 Task: Find connections with filter location Beberibe with filter topic #futurewith filter profile language English with filter current company Mahindra Lifespace Developers Ltd. with filter school Maharaja Ganga Singh University, Bikaner with filter industry Higher Education with filter service category Computer Repair with filter keywords title Funeral Attendant
Action: Mouse moved to (518, 106)
Screenshot: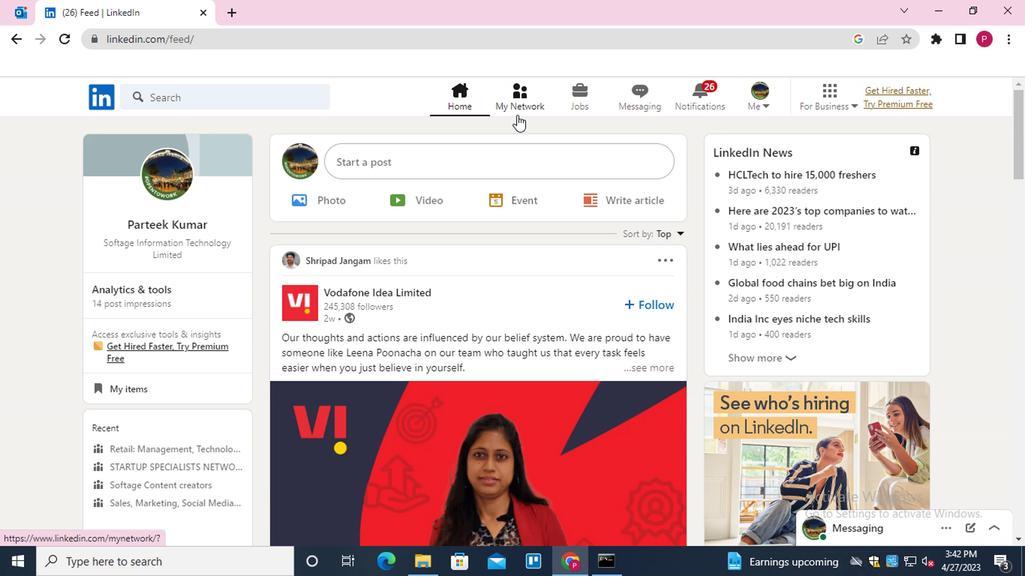 
Action: Mouse pressed left at (518, 106)
Screenshot: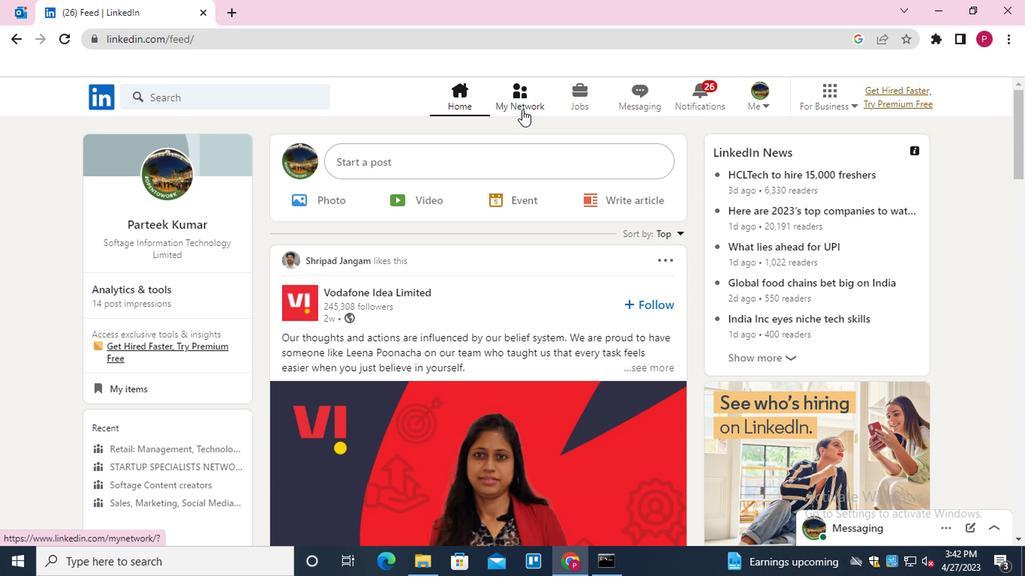 
Action: Mouse moved to (243, 188)
Screenshot: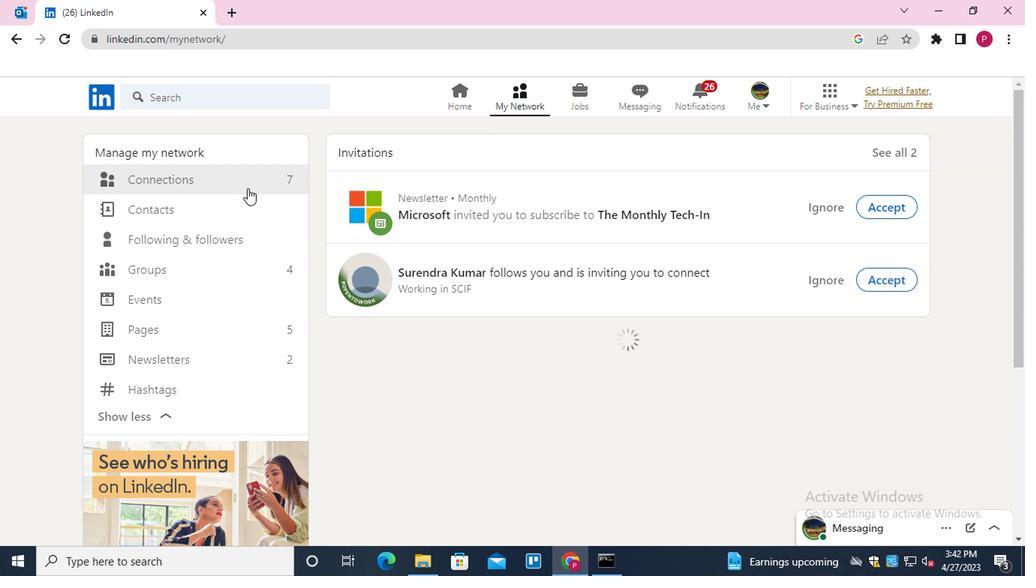 
Action: Mouse pressed left at (243, 188)
Screenshot: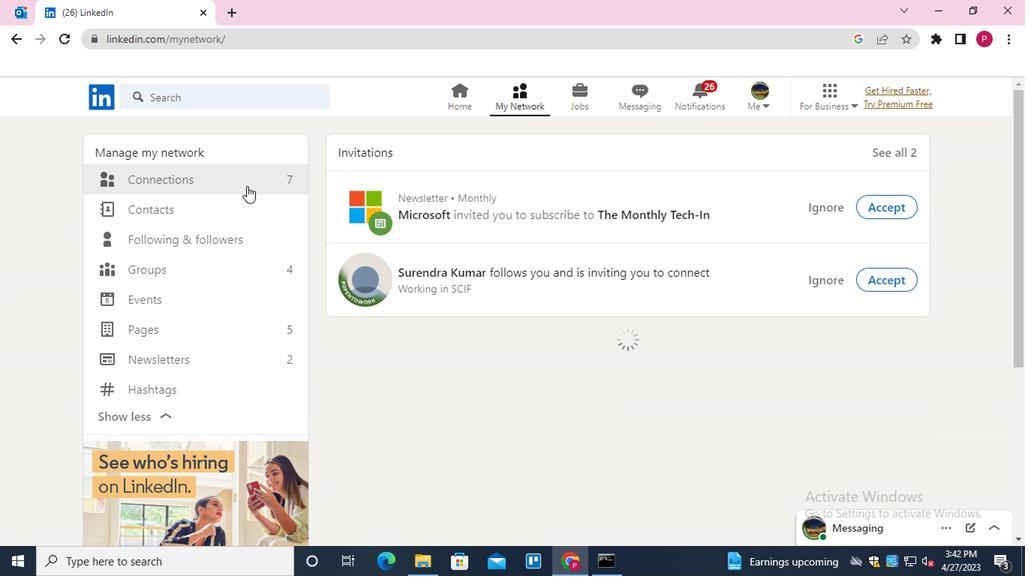 
Action: Mouse moved to (630, 188)
Screenshot: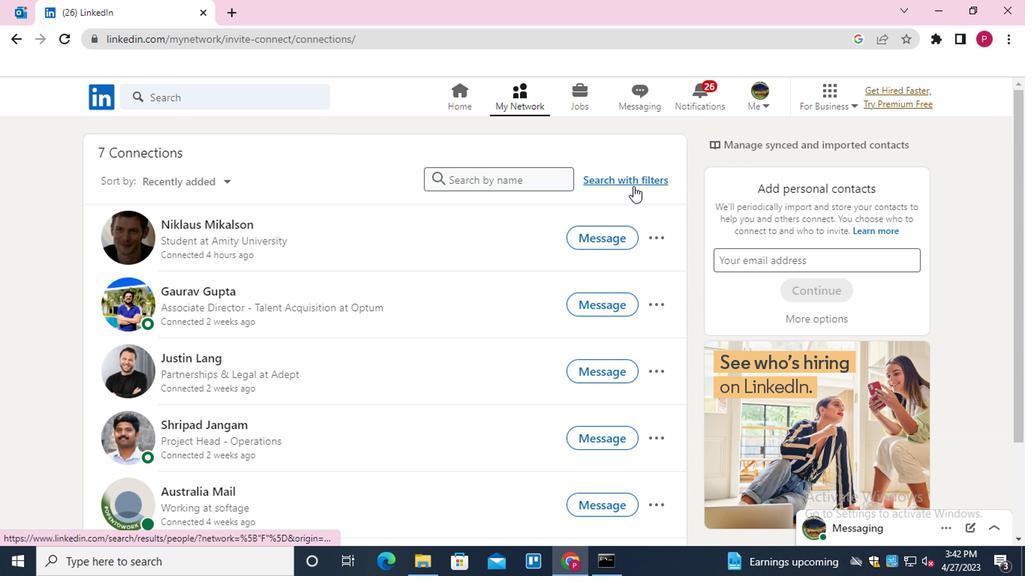 
Action: Mouse pressed left at (630, 188)
Screenshot: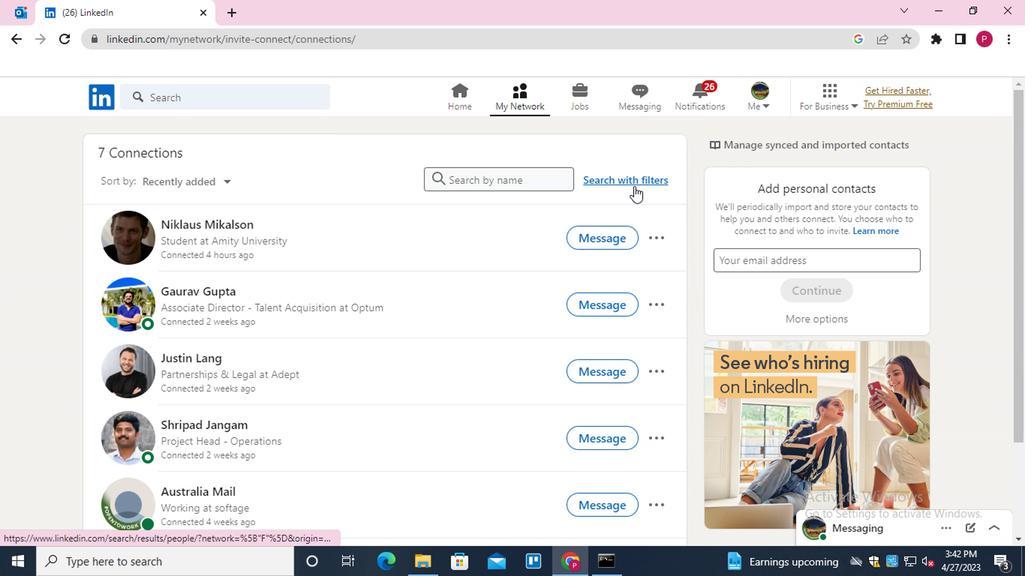 
Action: Mouse moved to (559, 139)
Screenshot: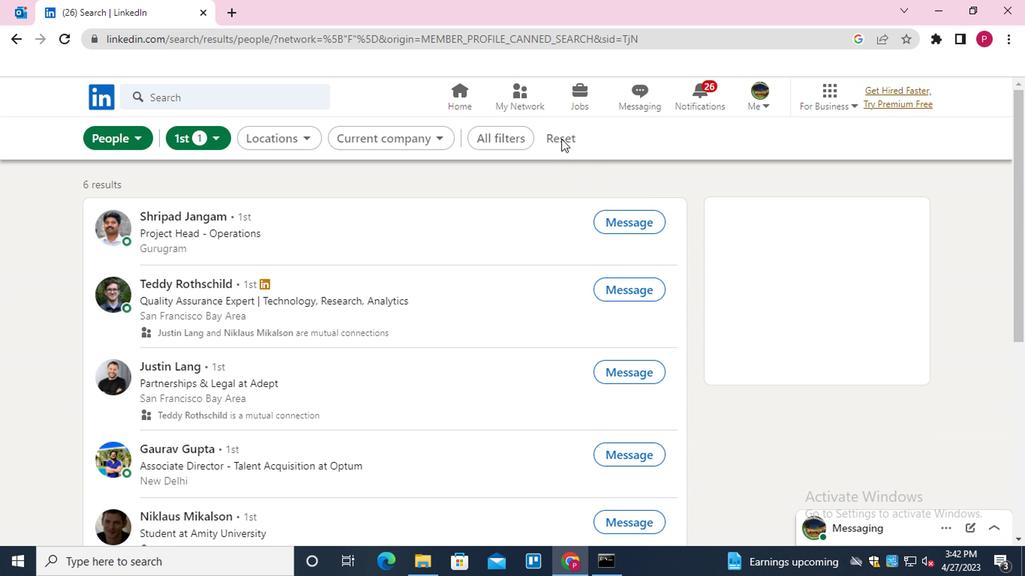 
Action: Mouse pressed left at (559, 139)
Screenshot: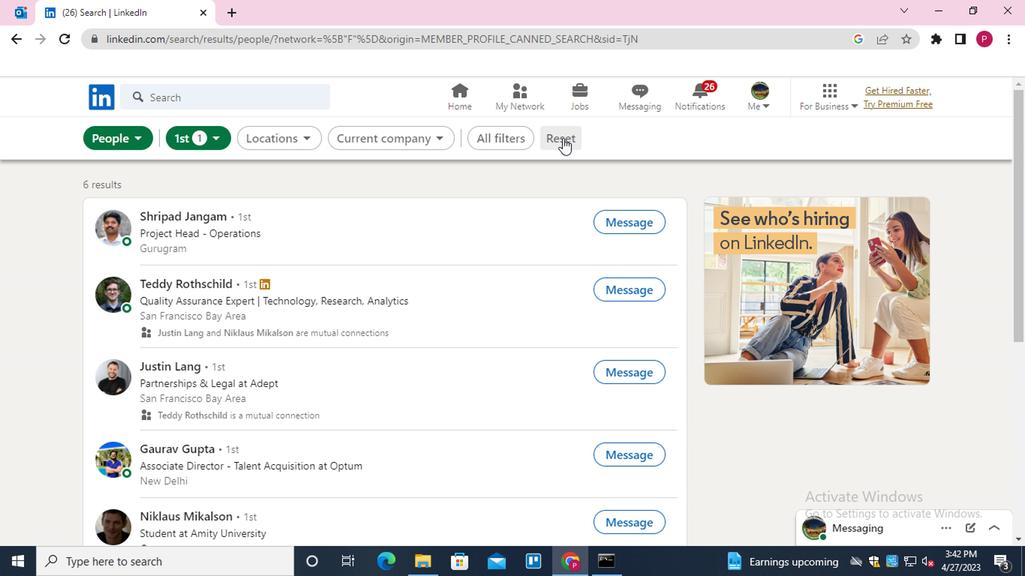 
Action: Mouse moved to (526, 139)
Screenshot: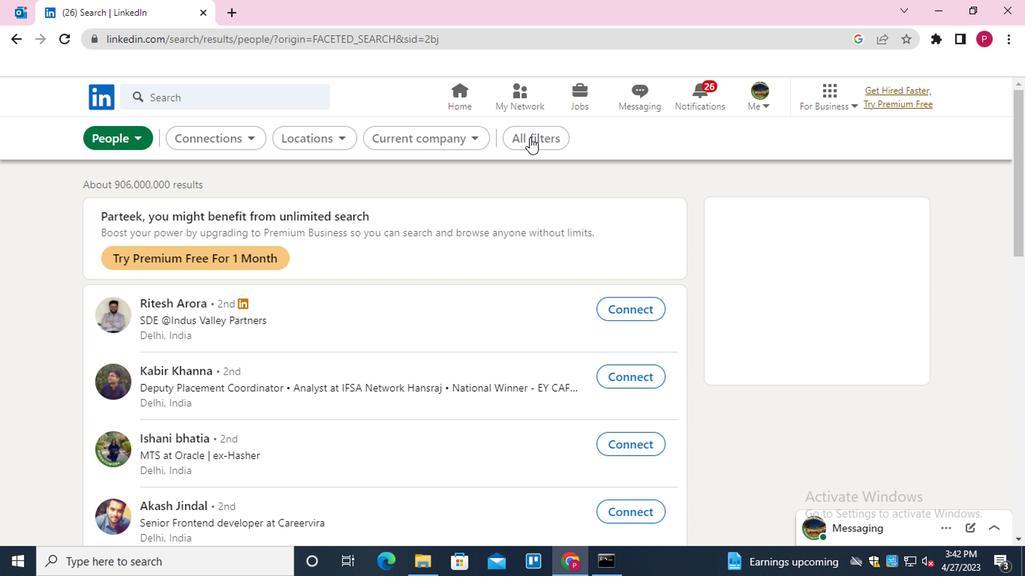 
Action: Mouse pressed left at (526, 139)
Screenshot: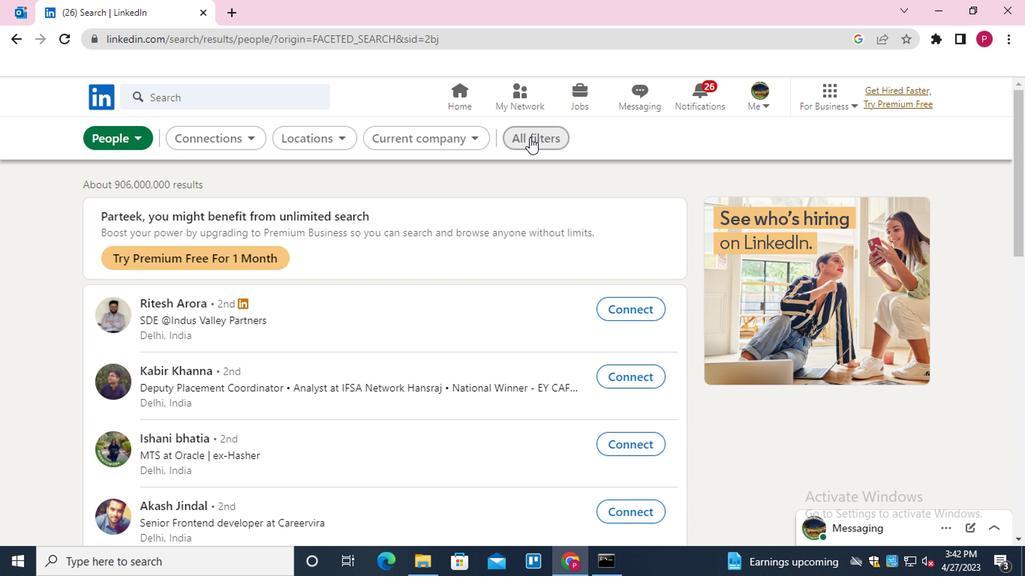 
Action: Mouse moved to (807, 247)
Screenshot: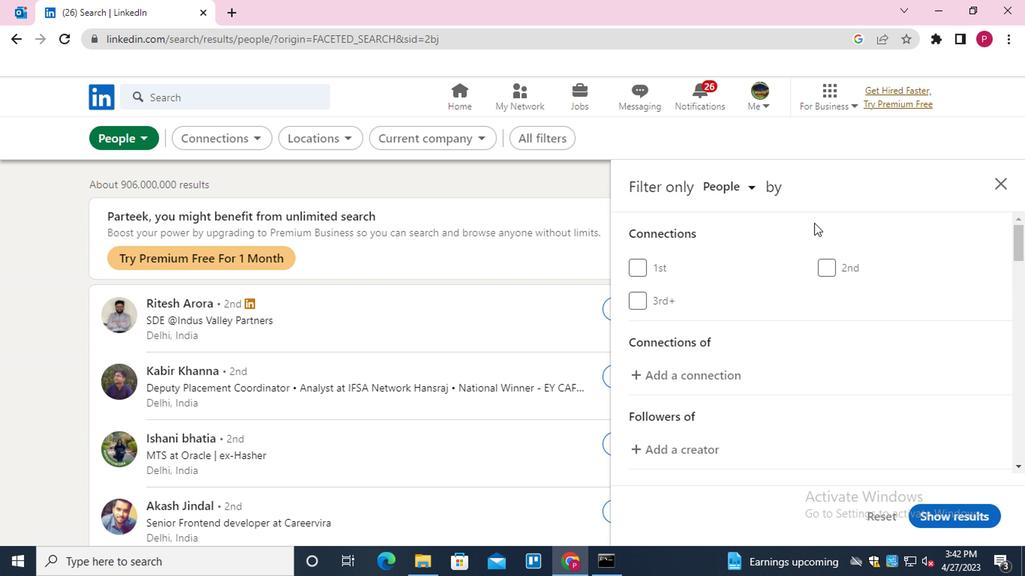 
Action: Mouse scrolled (807, 247) with delta (0, 0)
Screenshot: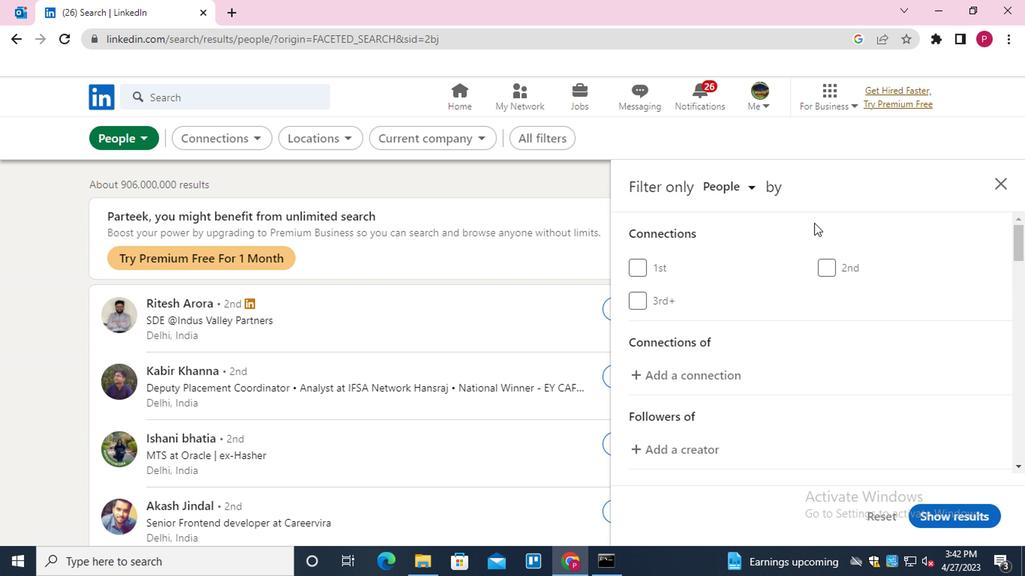 
Action: Mouse moved to (806, 259)
Screenshot: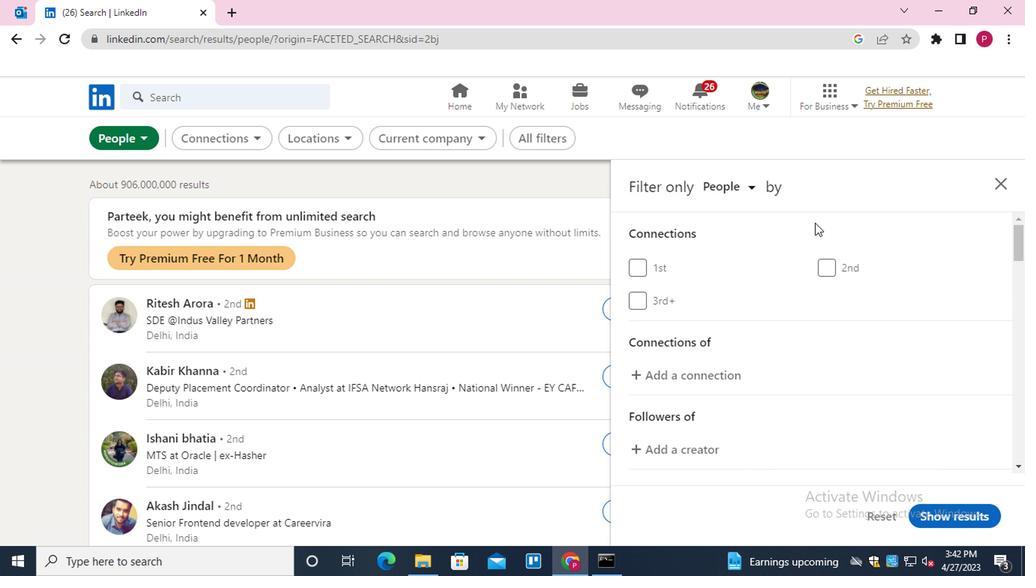 
Action: Mouse scrolled (806, 259) with delta (0, 0)
Screenshot: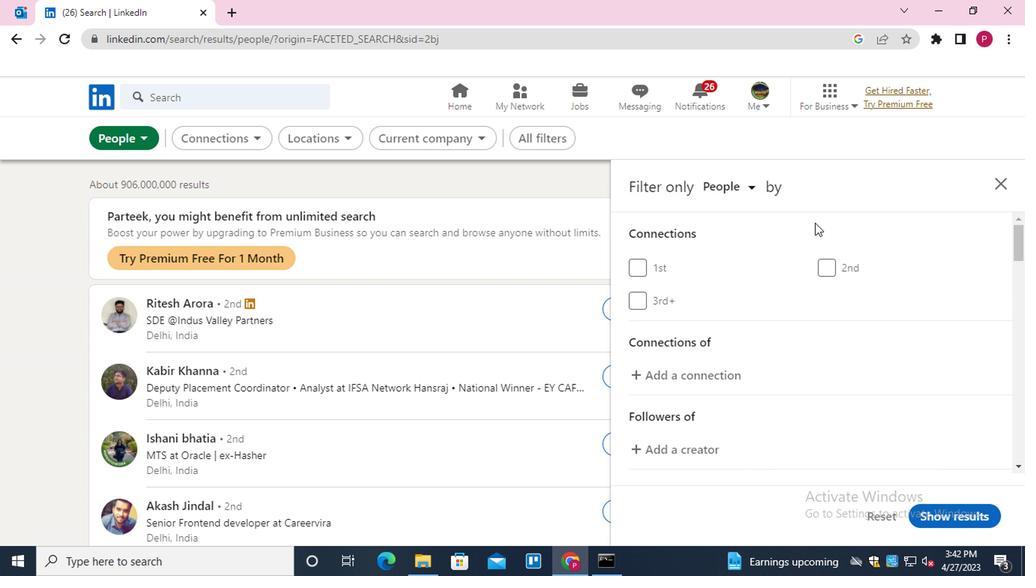 
Action: Mouse moved to (805, 266)
Screenshot: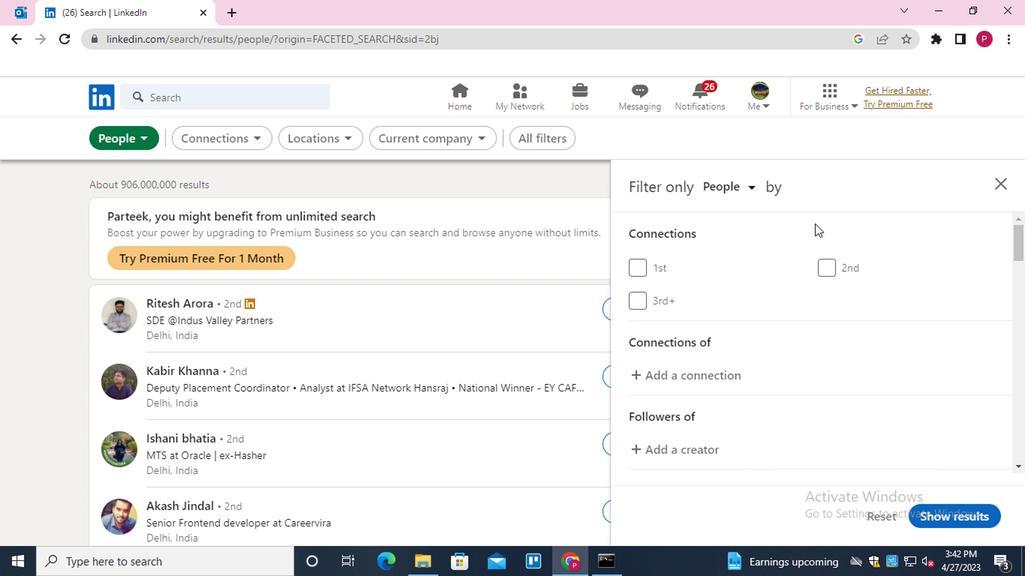 
Action: Mouse scrolled (805, 264) with delta (0, -1)
Screenshot: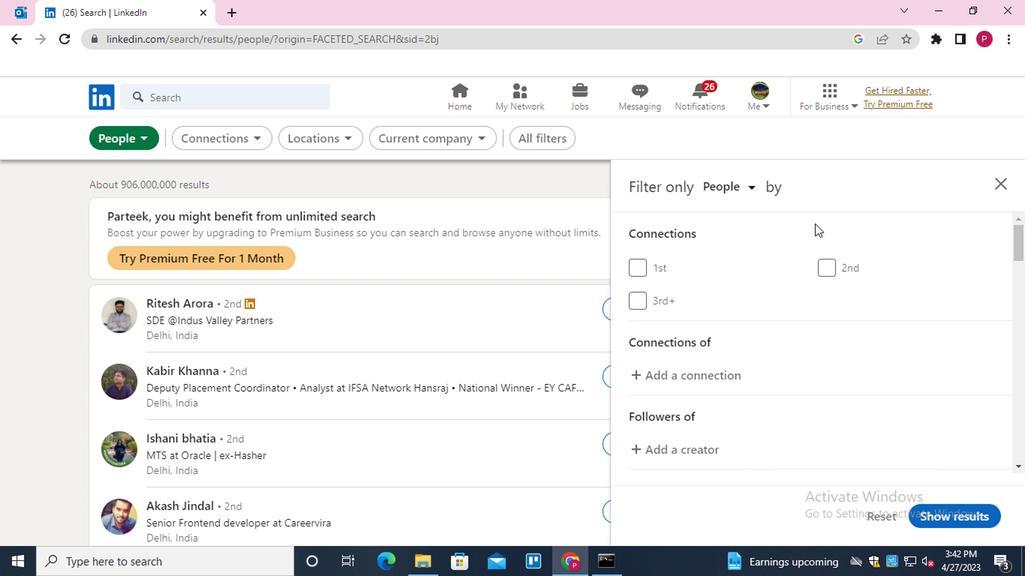 
Action: Mouse moved to (868, 369)
Screenshot: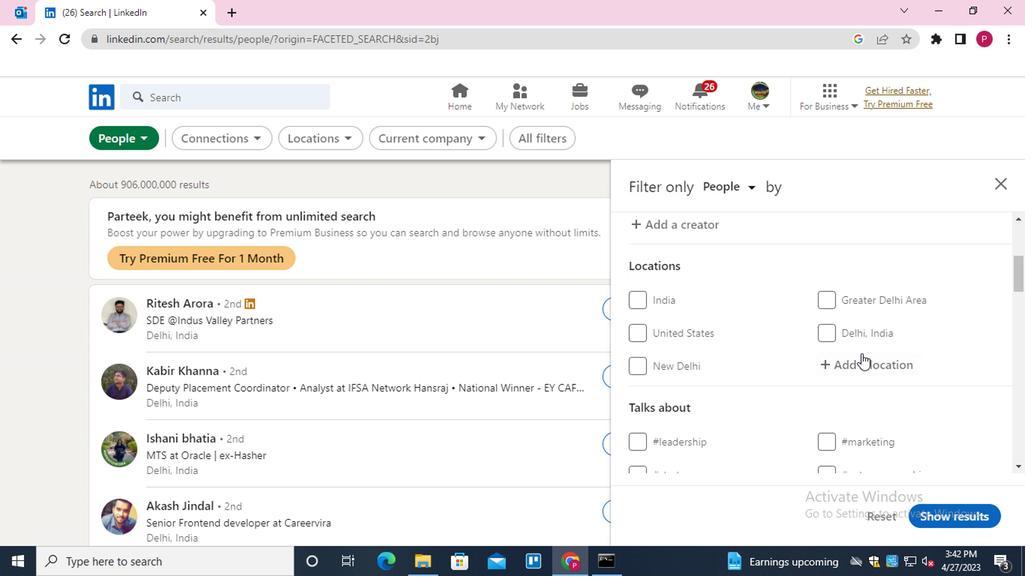 
Action: Mouse pressed left at (868, 369)
Screenshot: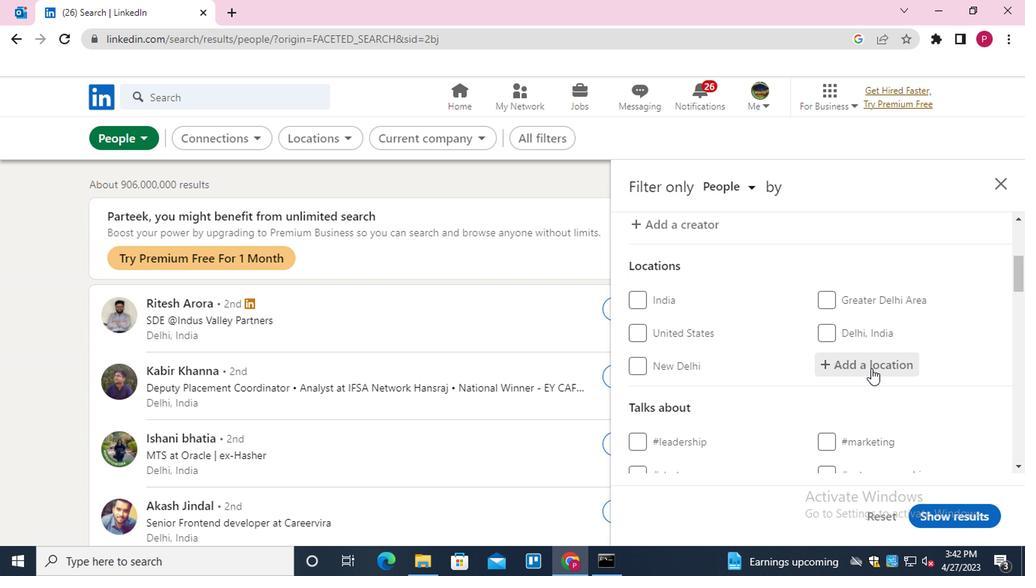 
Action: Mouse moved to (796, 307)
Screenshot: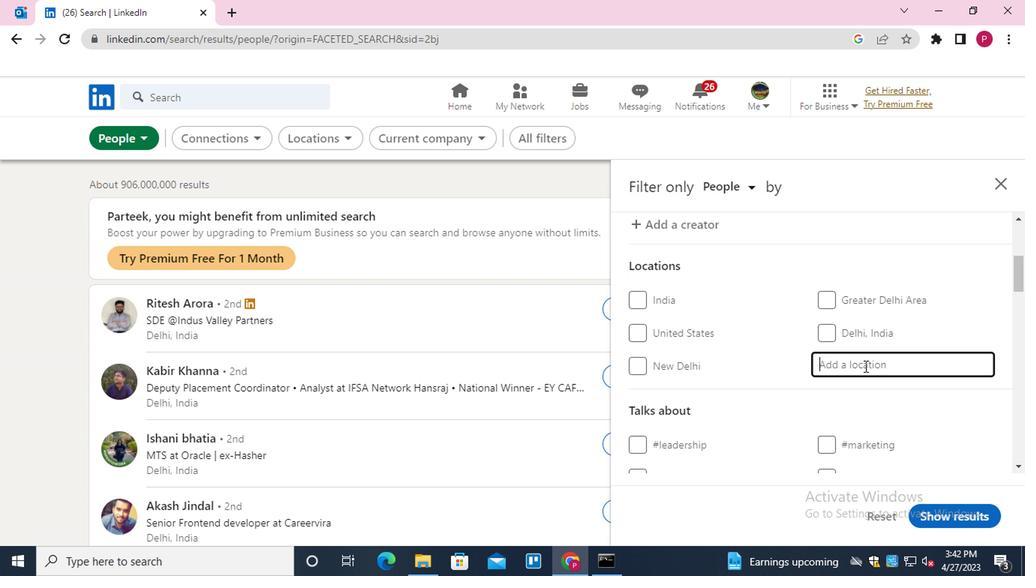 
Action: Key pressed <Key.shift>BEBERIBE<Key.down><Key.down><Key.enter>
Screenshot: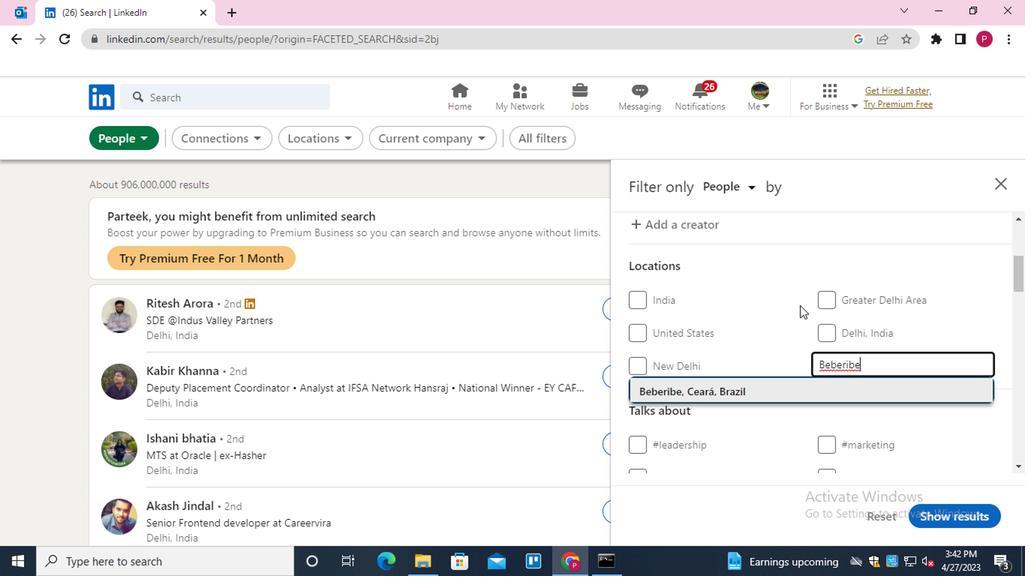 
Action: Mouse scrolled (796, 306) with delta (0, -1)
Screenshot: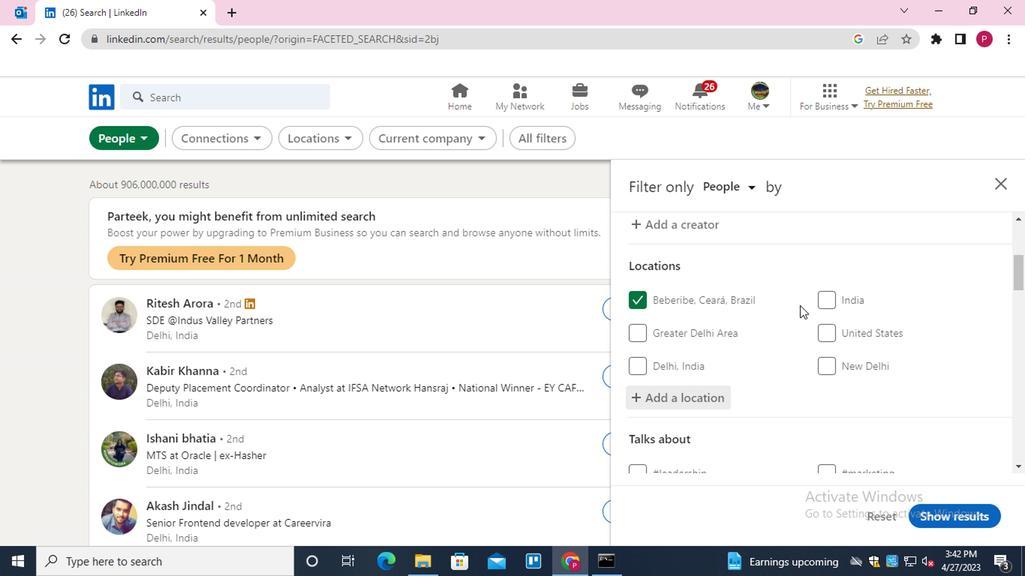 
Action: Mouse scrolled (796, 306) with delta (0, -1)
Screenshot: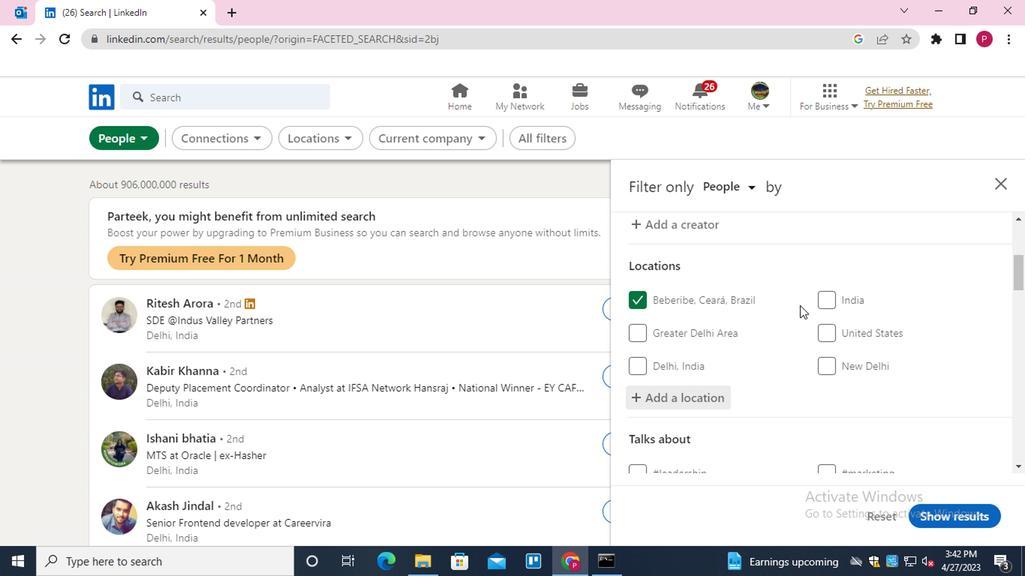
Action: Mouse scrolled (796, 306) with delta (0, -1)
Screenshot: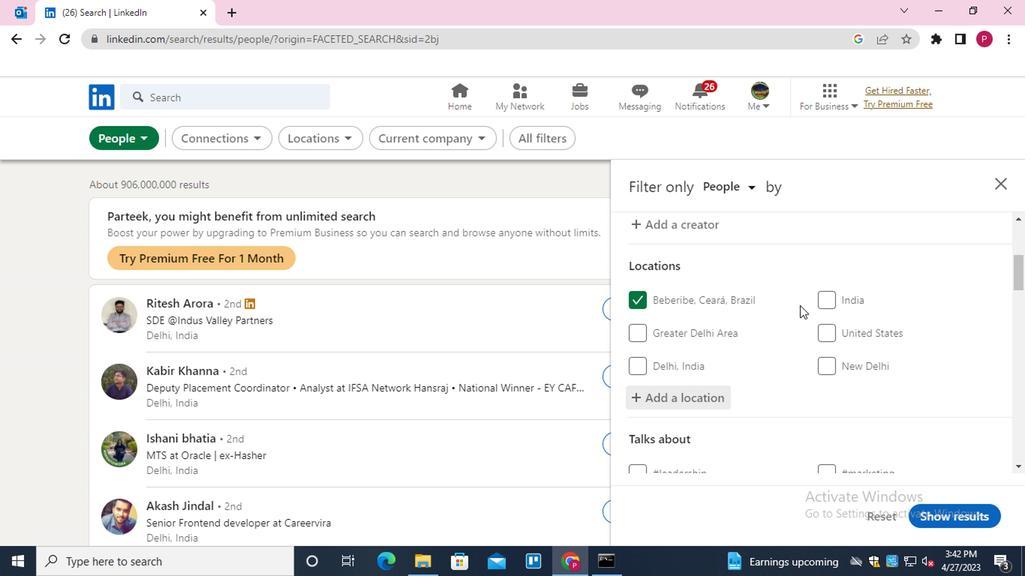 
Action: Mouse moved to (853, 313)
Screenshot: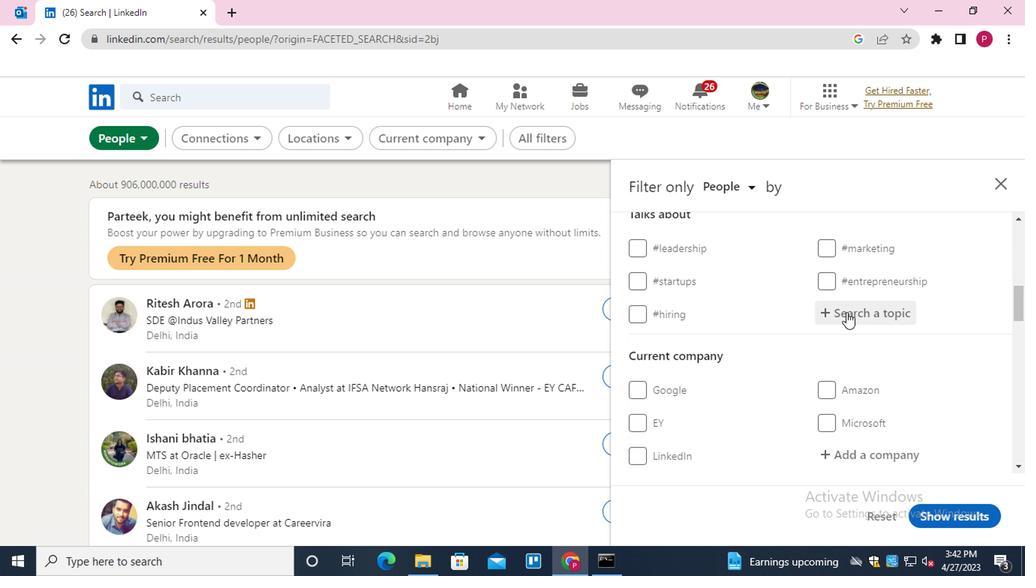 
Action: Mouse pressed left at (853, 313)
Screenshot: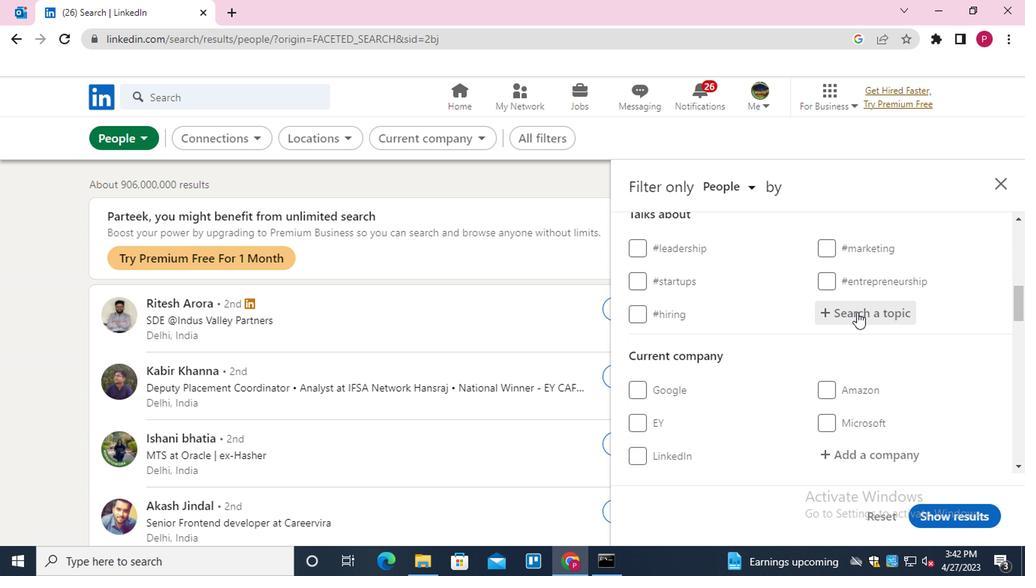 
Action: Mouse moved to (777, 404)
Screenshot: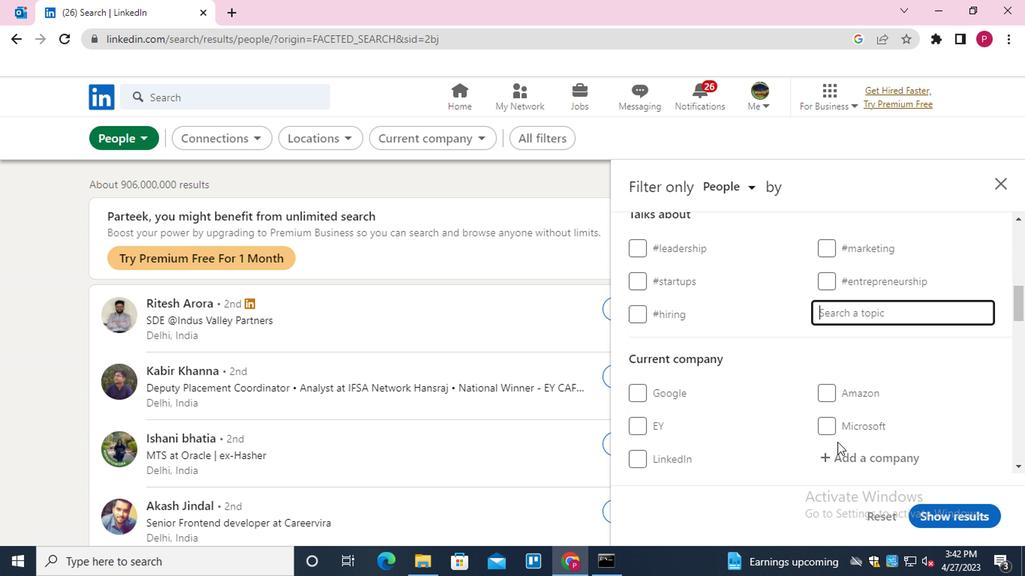 
Action: Key pressed FUTURE<Key.down><Key.enter>
Screenshot: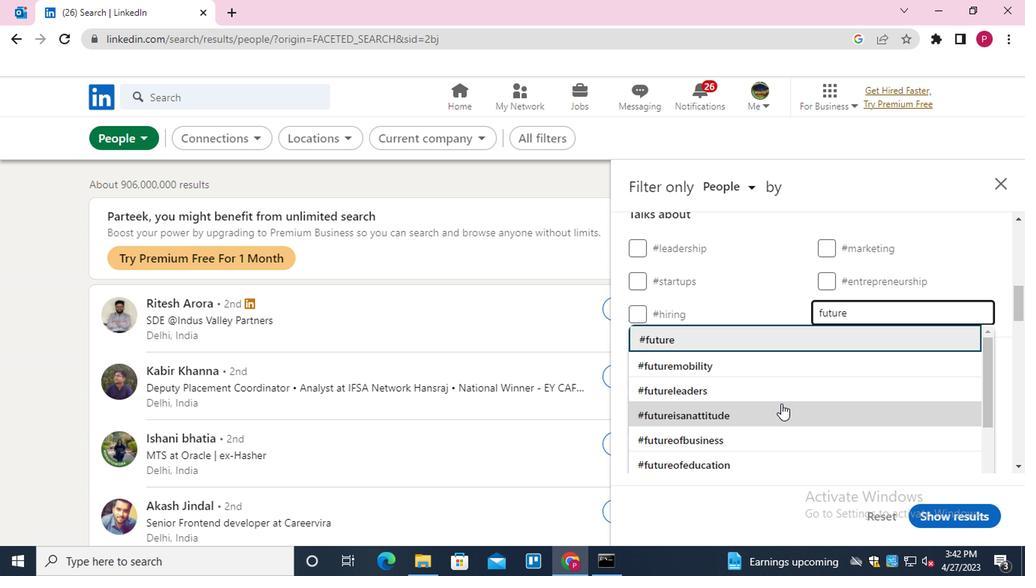 
Action: Mouse scrolled (777, 404) with delta (0, 0)
Screenshot: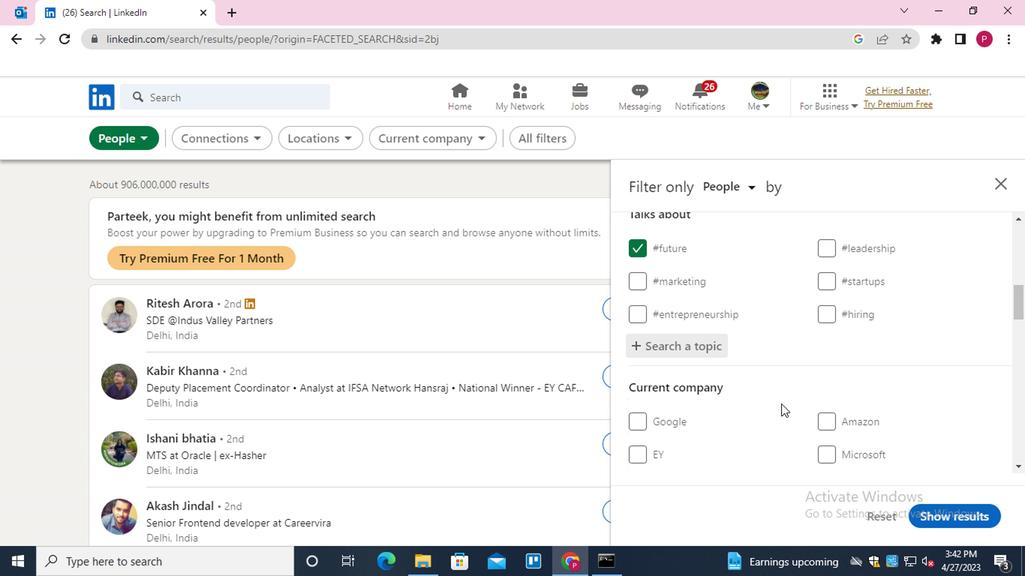 
Action: Mouse scrolled (777, 404) with delta (0, 0)
Screenshot: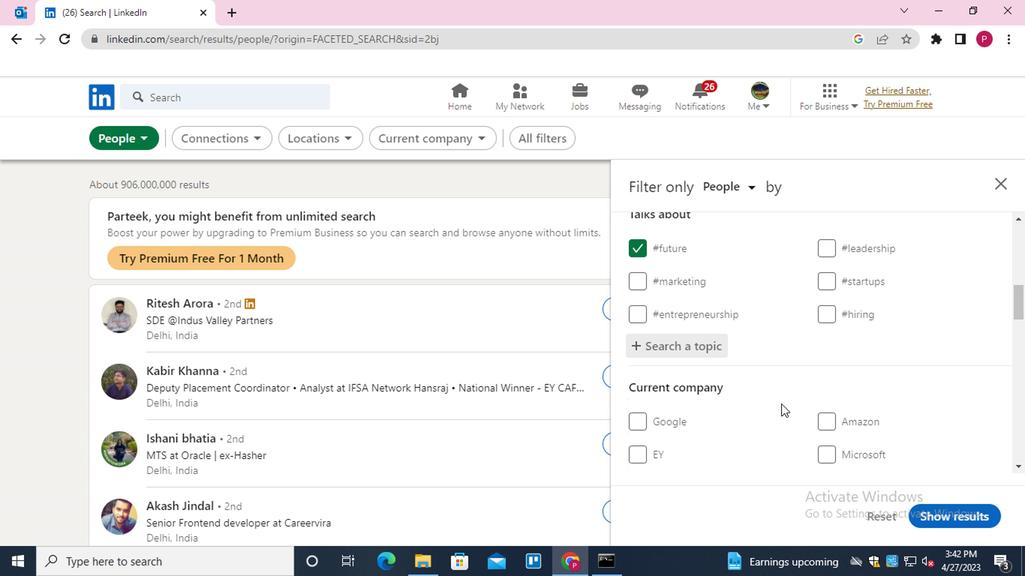 
Action: Mouse moved to (770, 404)
Screenshot: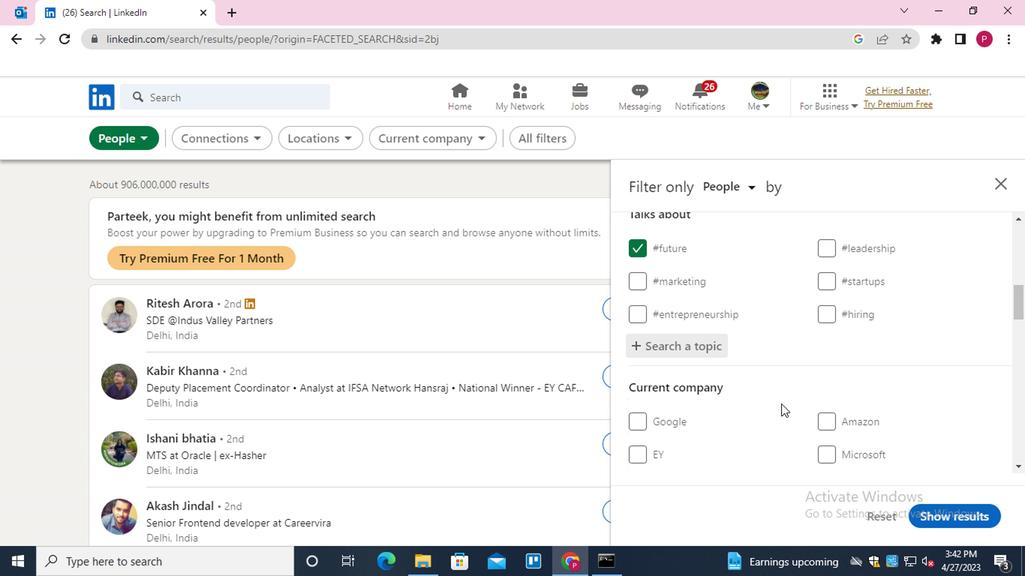 
Action: Mouse scrolled (770, 403) with delta (0, -1)
Screenshot: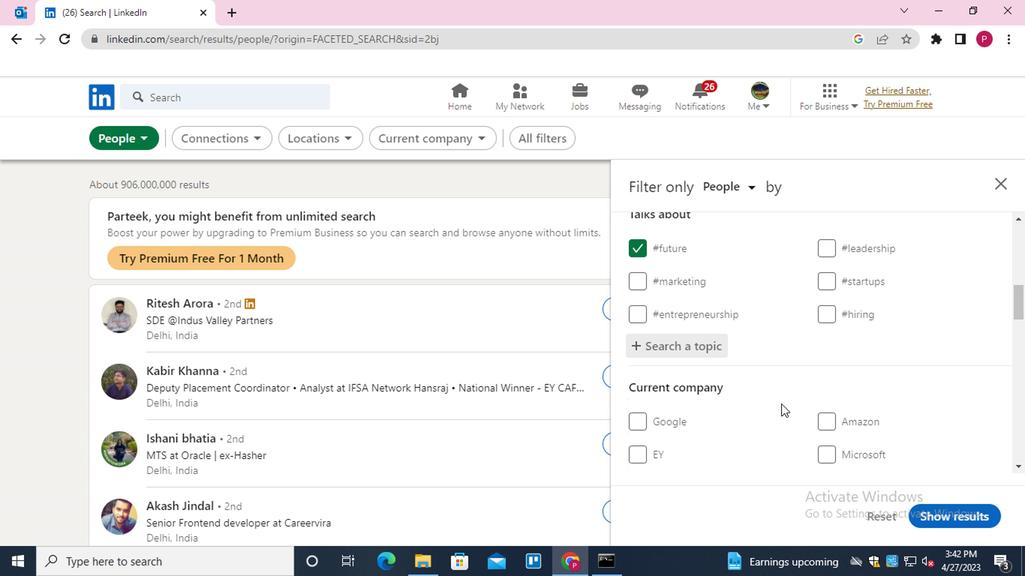 
Action: Mouse moved to (770, 404)
Screenshot: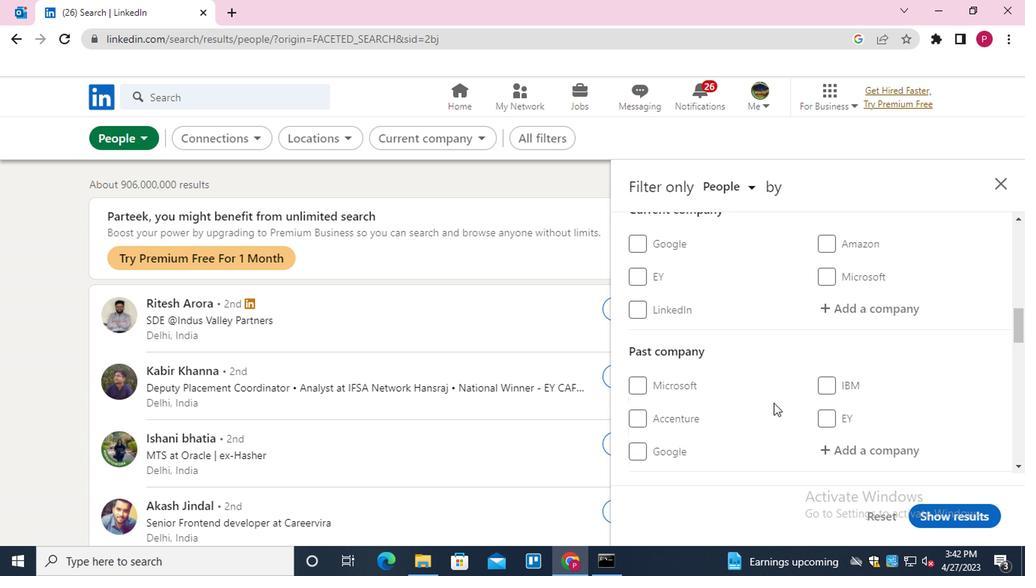 
Action: Mouse scrolled (770, 403) with delta (0, -1)
Screenshot: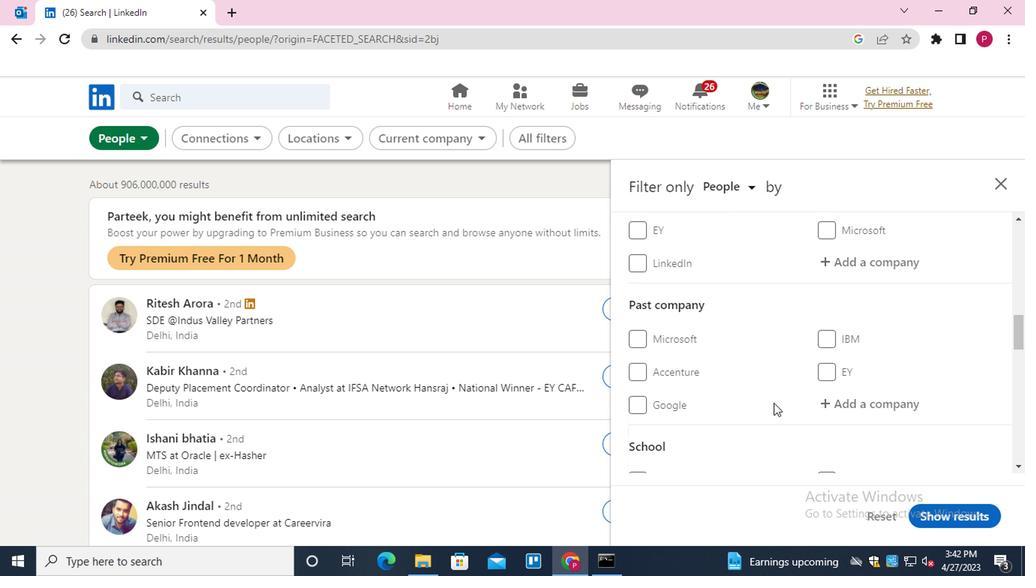 
Action: Mouse scrolled (770, 403) with delta (0, -1)
Screenshot: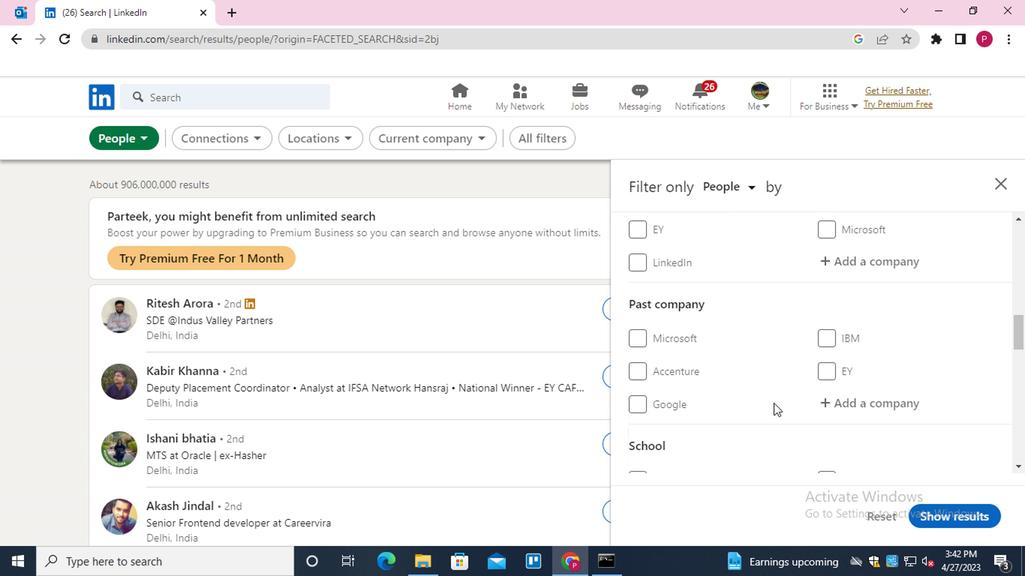 
Action: Mouse moved to (768, 404)
Screenshot: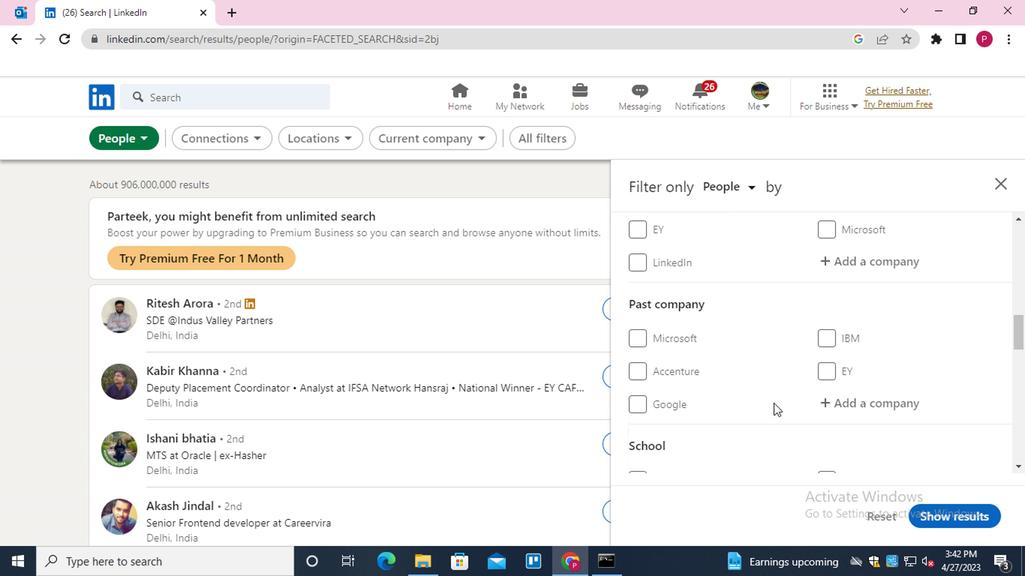 
Action: Mouse scrolled (768, 403) with delta (0, -1)
Screenshot: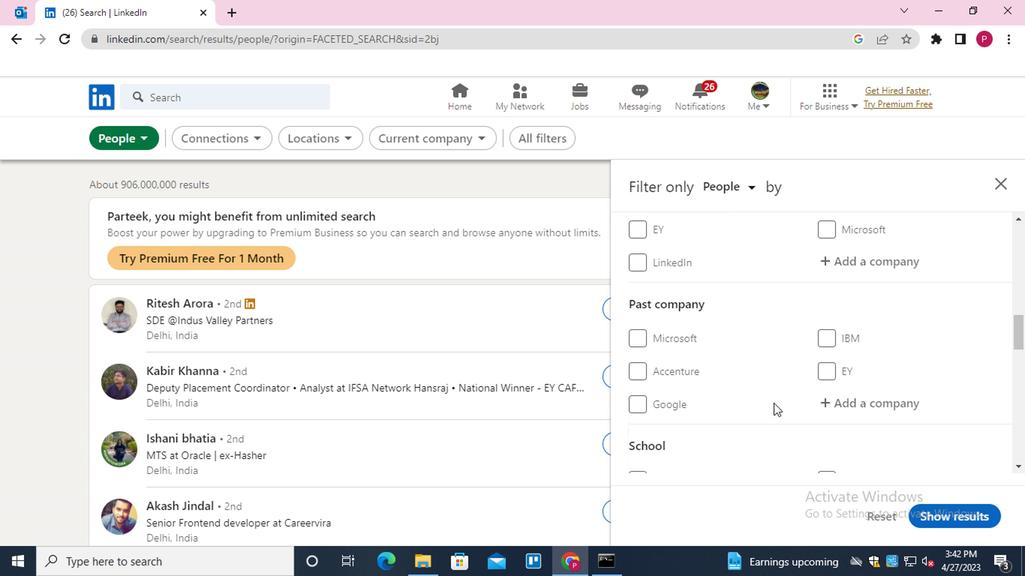 
Action: Mouse moved to (766, 404)
Screenshot: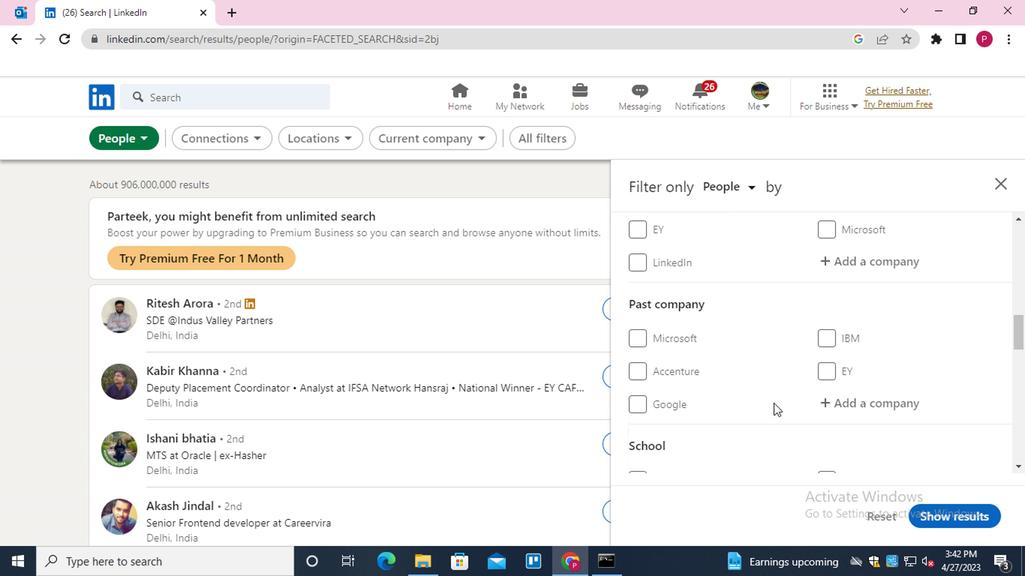 
Action: Mouse scrolled (766, 403) with delta (0, -1)
Screenshot: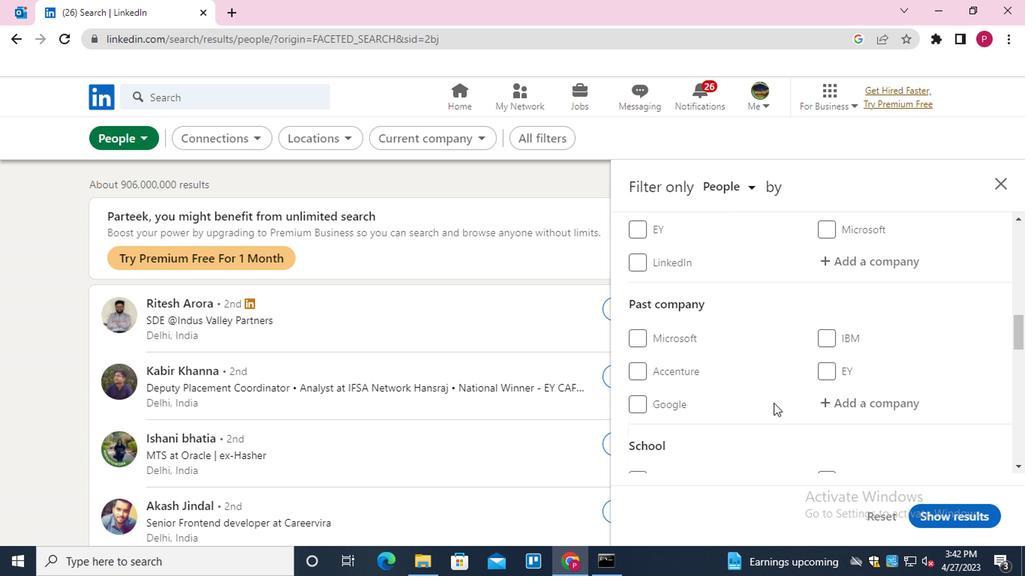 
Action: Mouse moved to (765, 404)
Screenshot: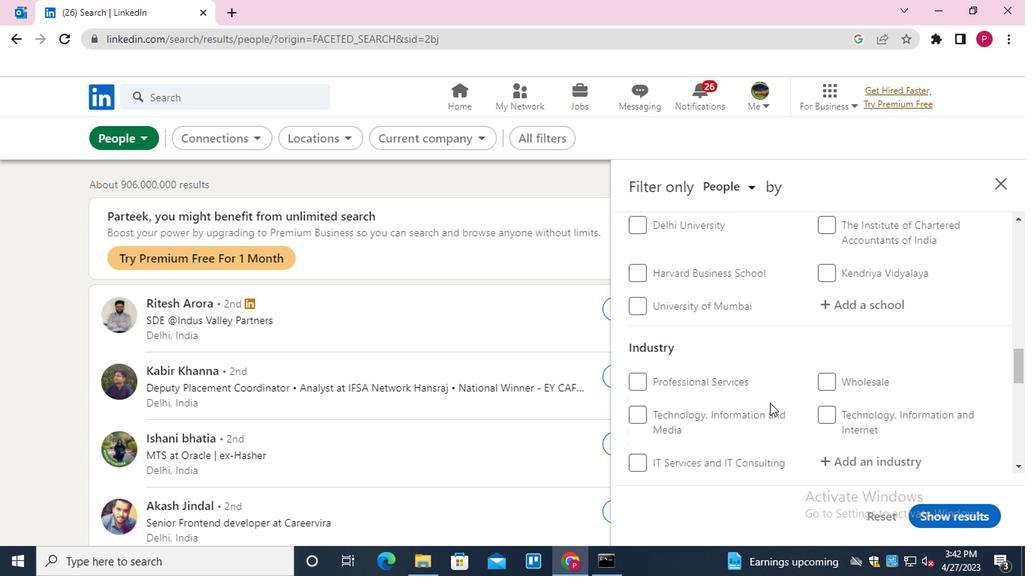 
Action: Mouse scrolled (765, 403) with delta (0, -1)
Screenshot: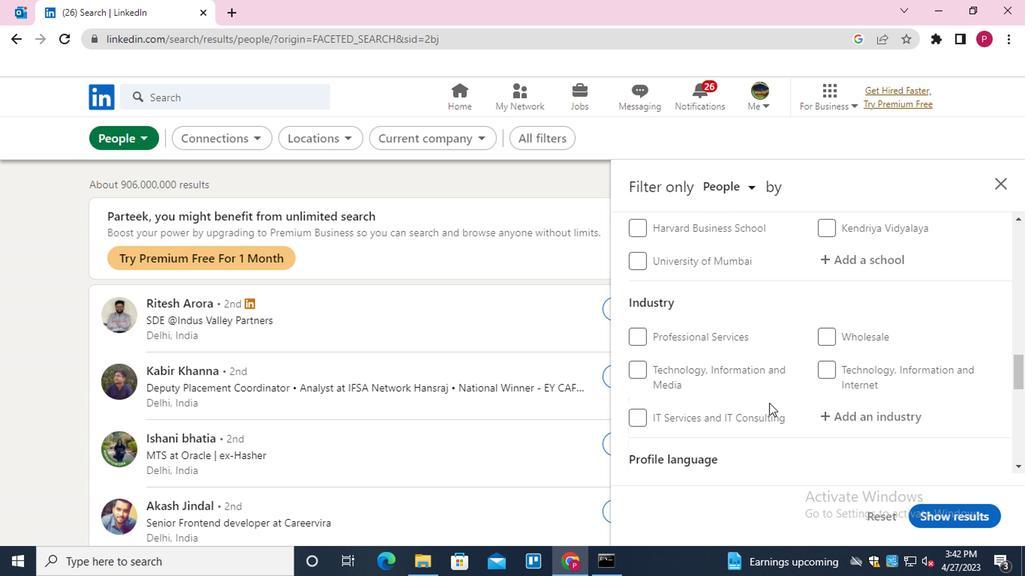 
Action: Mouse scrolled (765, 403) with delta (0, -1)
Screenshot: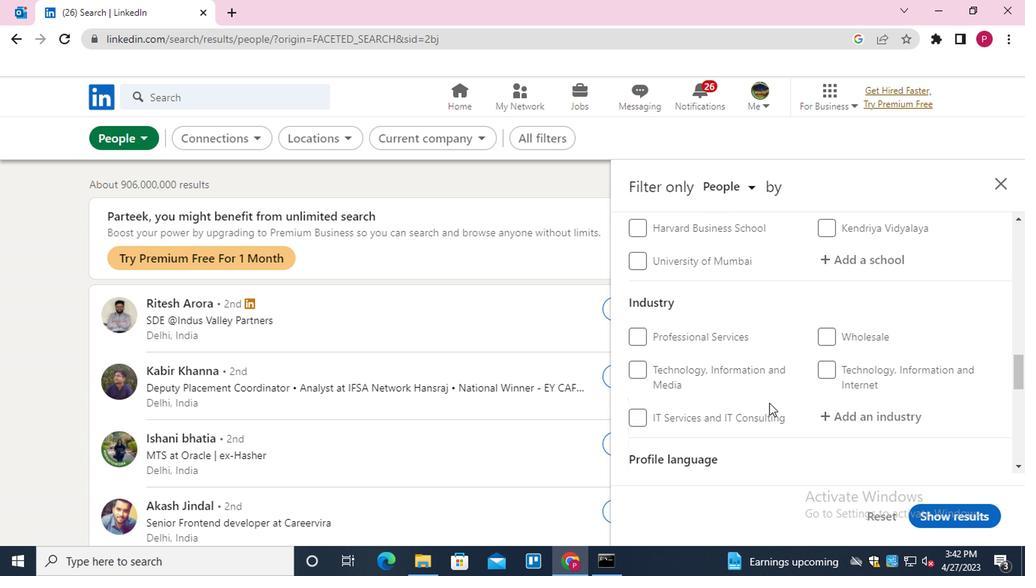 
Action: Mouse scrolled (765, 403) with delta (0, -1)
Screenshot: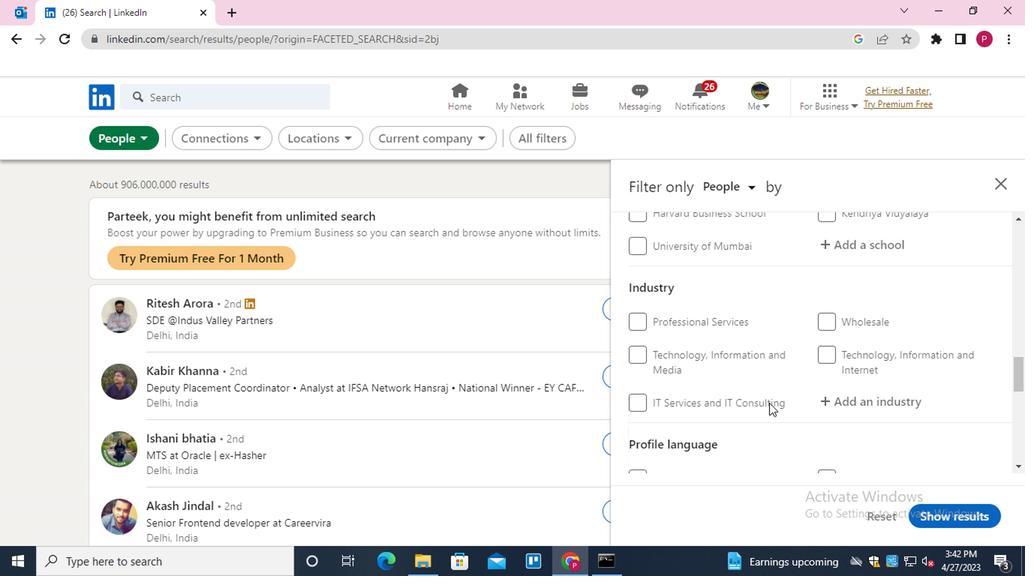 
Action: Mouse moved to (664, 271)
Screenshot: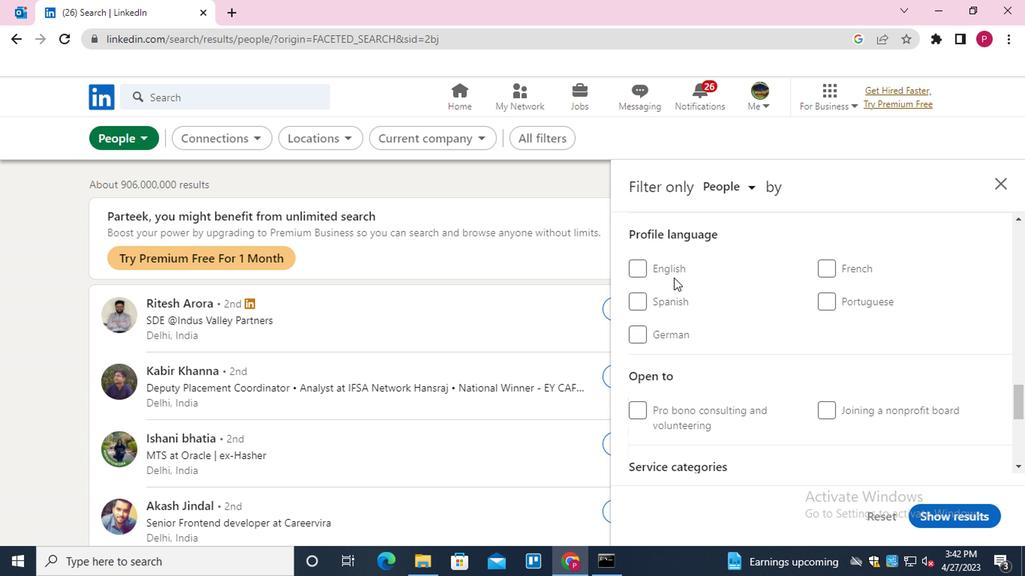 
Action: Mouse pressed left at (664, 271)
Screenshot: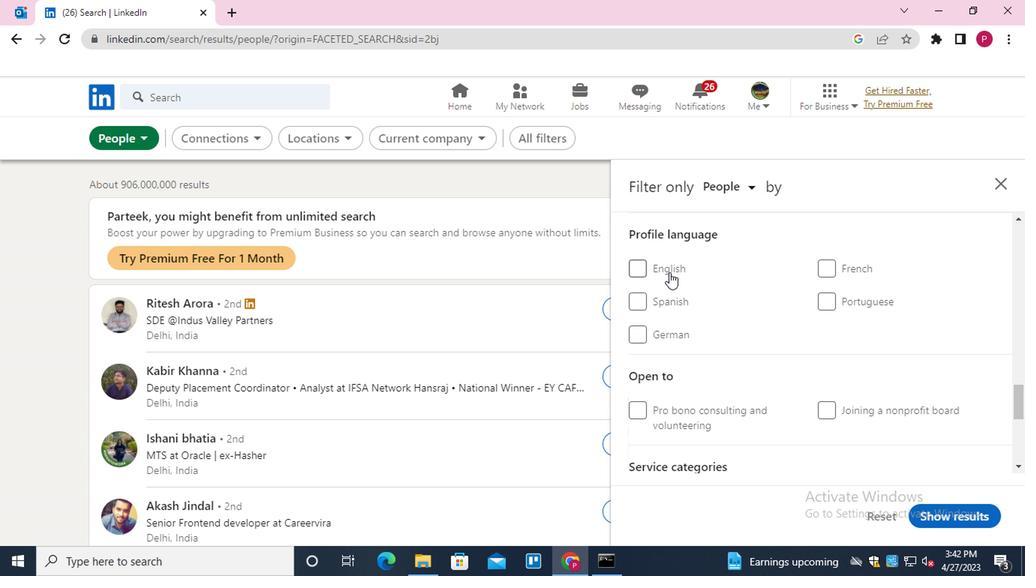 
Action: Mouse moved to (704, 311)
Screenshot: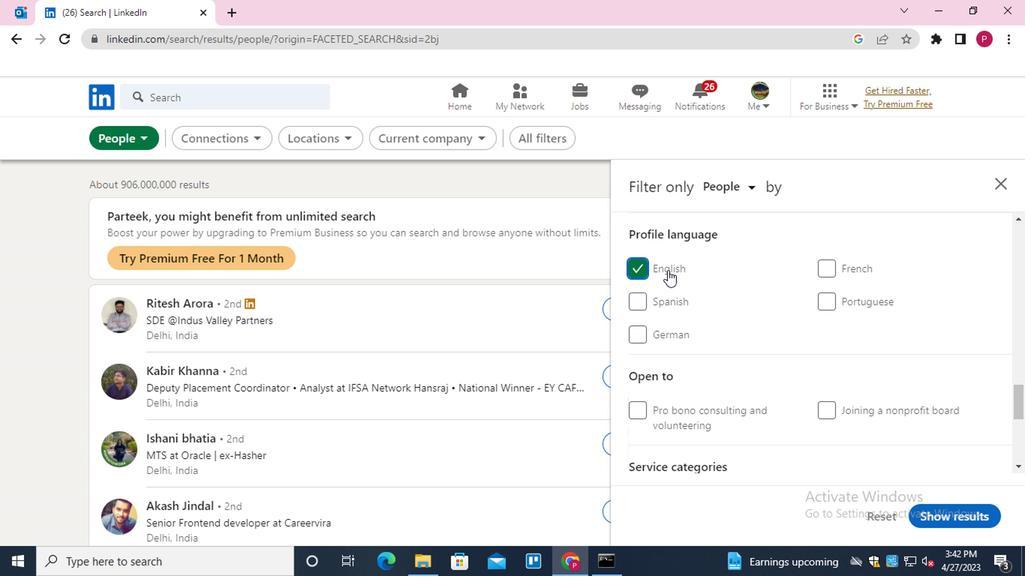 
Action: Mouse scrolled (704, 311) with delta (0, 0)
Screenshot: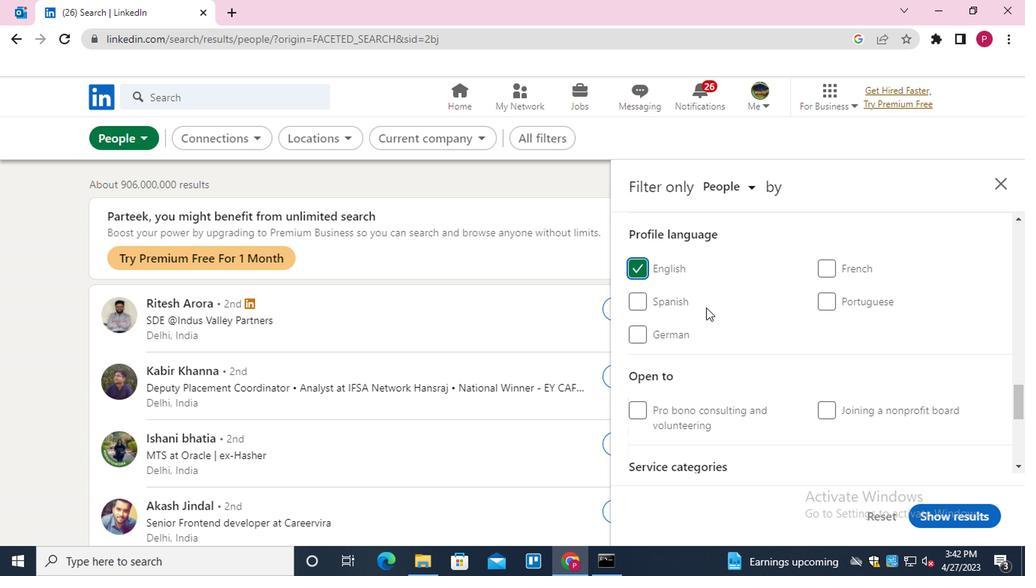 
Action: Mouse scrolled (704, 311) with delta (0, 0)
Screenshot: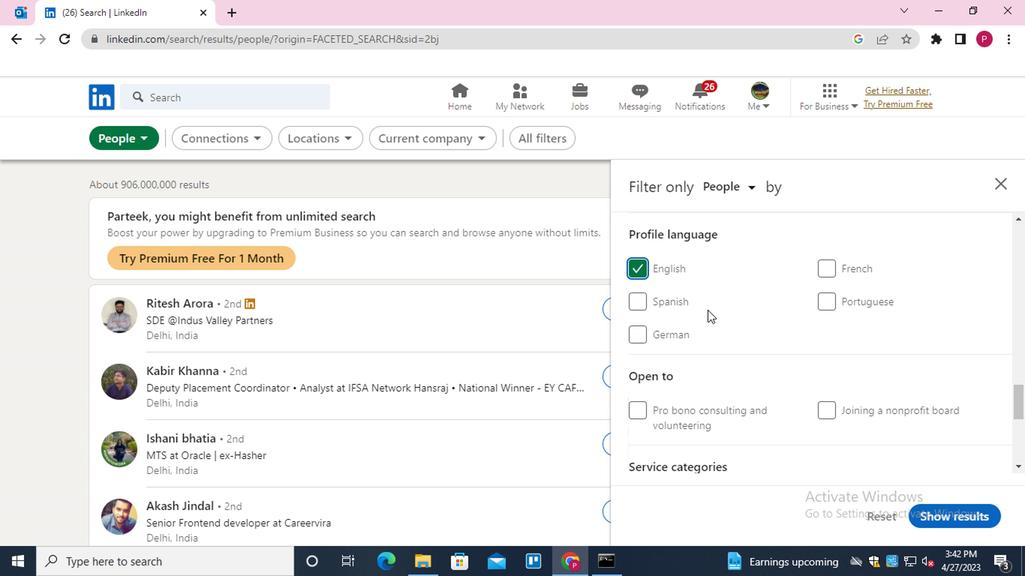 
Action: Mouse scrolled (704, 311) with delta (0, 0)
Screenshot: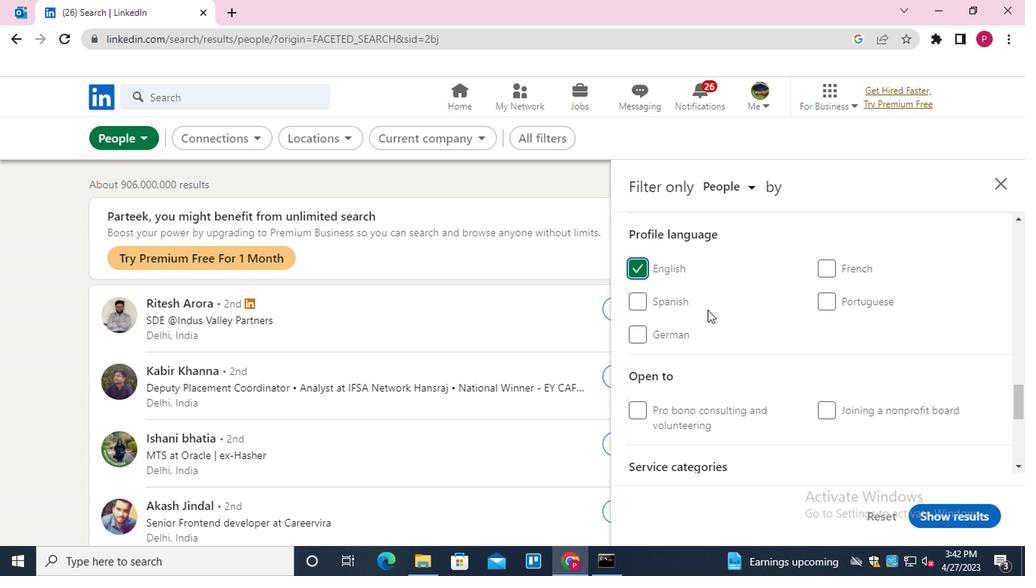 
Action: Mouse scrolled (704, 311) with delta (0, 0)
Screenshot: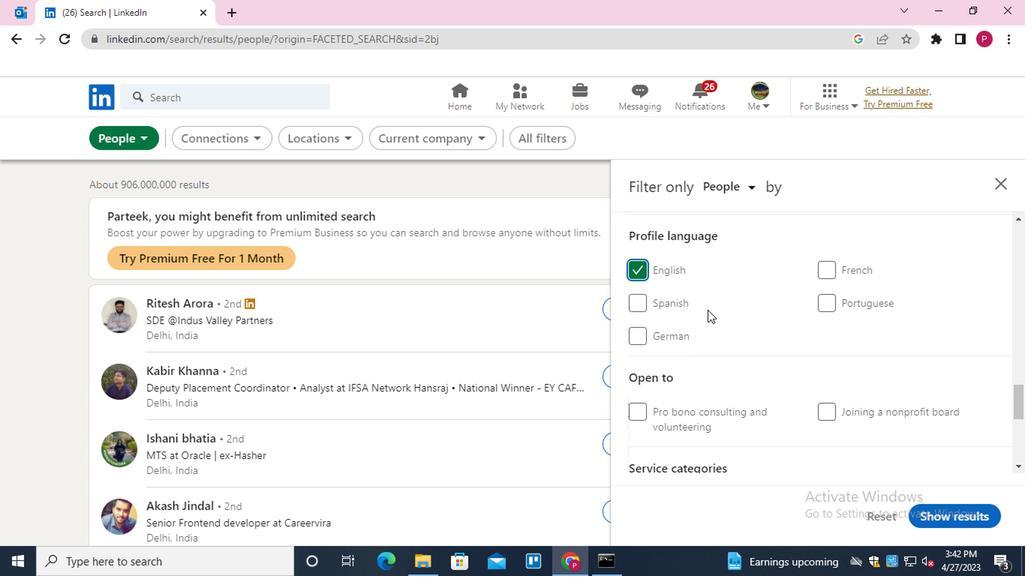 
Action: Mouse scrolled (704, 311) with delta (0, 0)
Screenshot: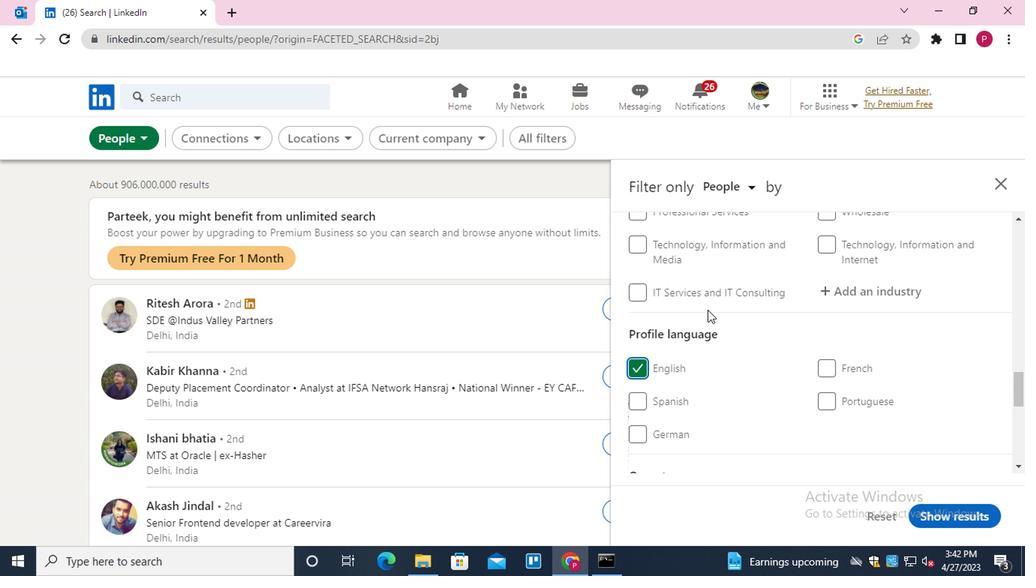 
Action: Mouse scrolled (704, 311) with delta (0, 0)
Screenshot: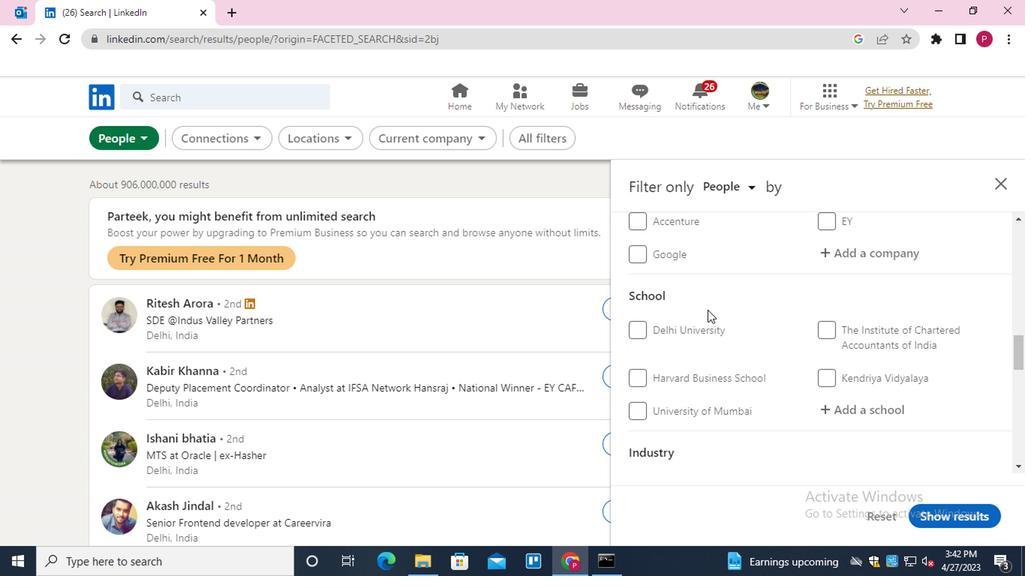 
Action: Mouse scrolled (704, 311) with delta (0, 0)
Screenshot: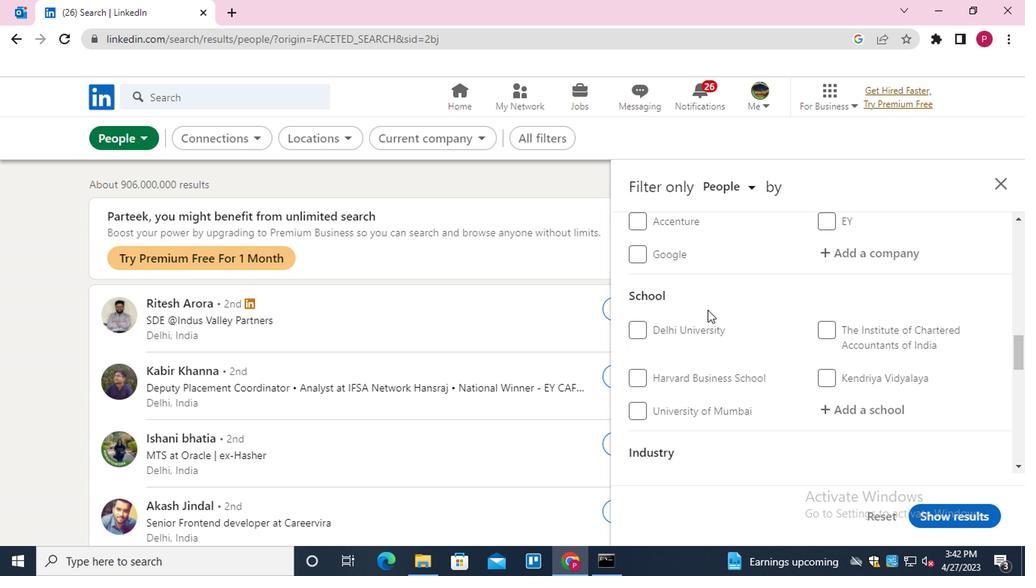 
Action: Mouse moved to (855, 269)
Screenshot: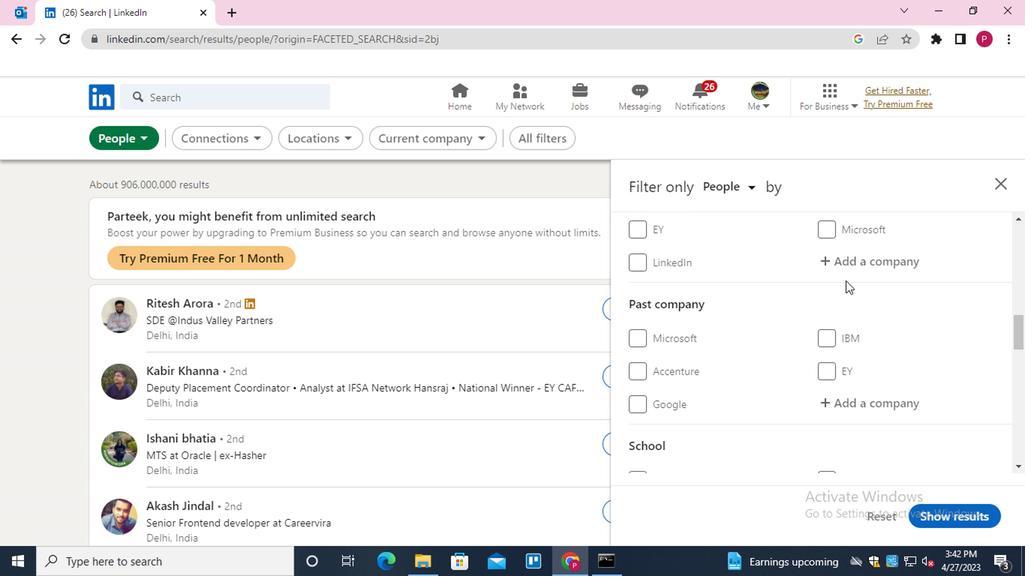 
Action: Mouse pressed left at (855, 269)
Screenshot: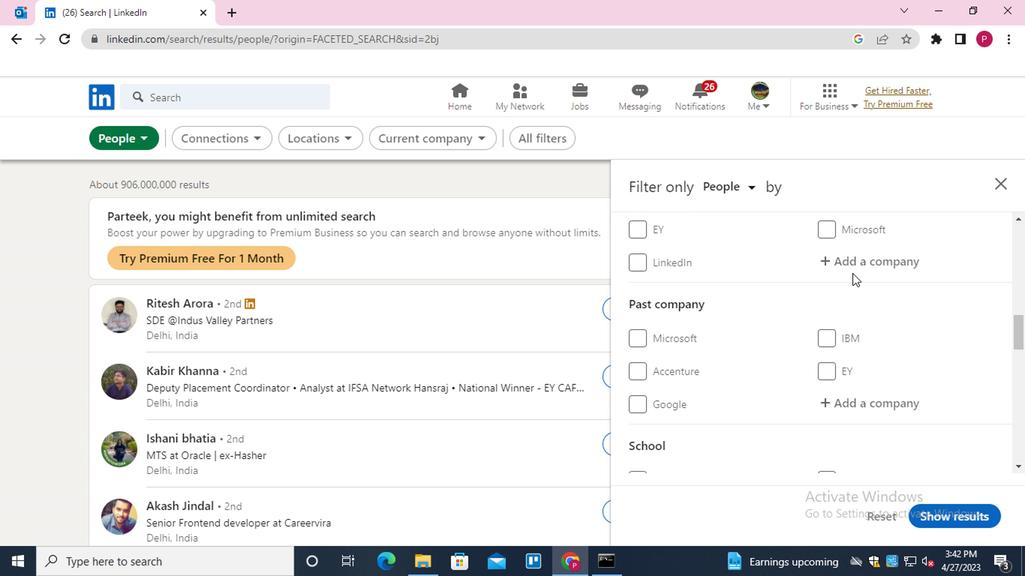 
Action: Mouse moved to (818, 253)
Screenshot: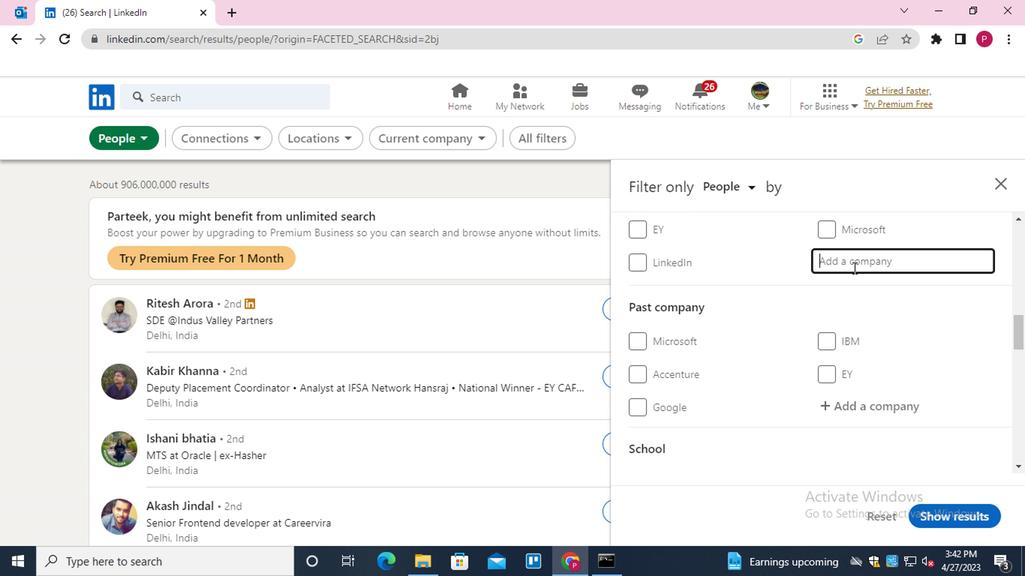 
Action: Key pressed <Key.shift>MAHINDRA<Key.down><Key.down><Key.down><Key.down><Key.down><Key.down><Key.space><Key.shift>LIFESPACE<Key.down><Key.up><Key.down><Key.up><Key.down><Key.enter>
Screenshot: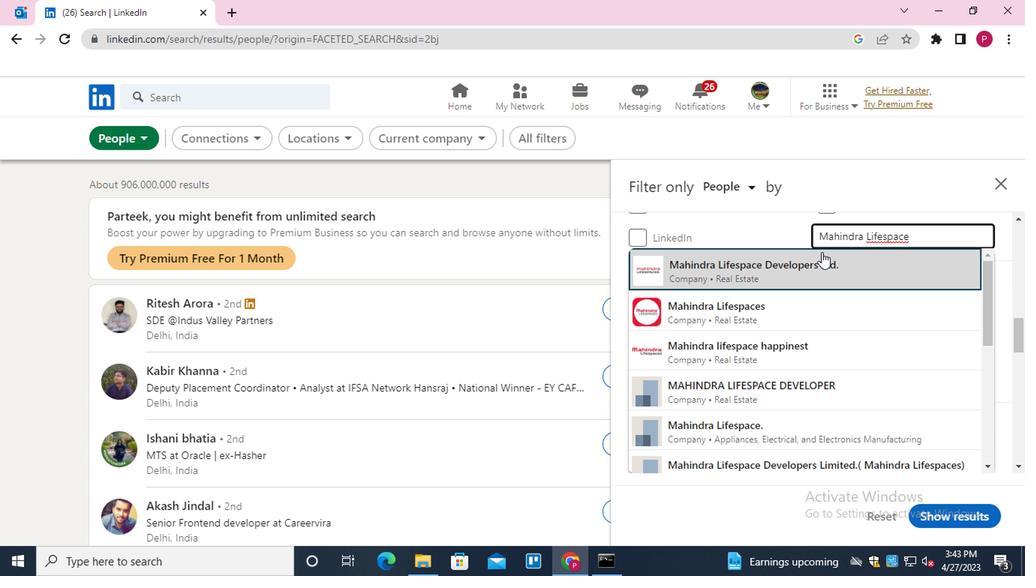 
Action: Mouse moved to (733, 328)
Screenshot: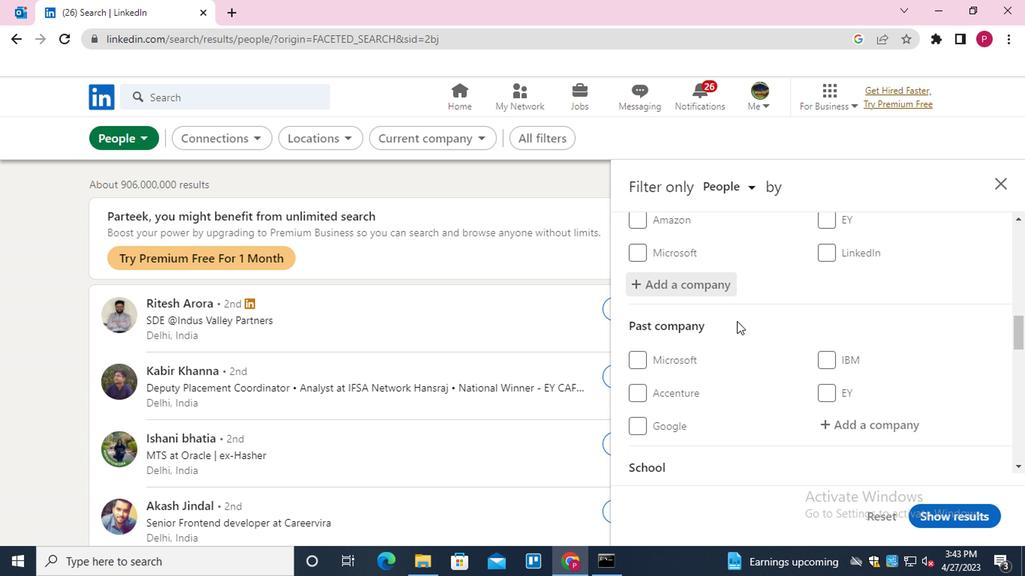 
Action: Mouse scrolled (733, 327) with delta (0, 0)
Screenshot: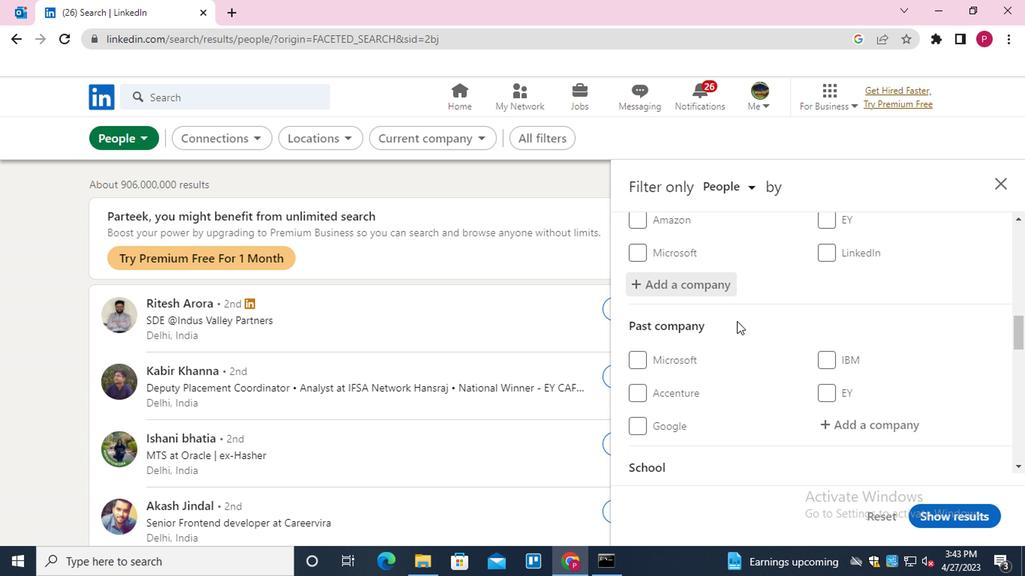 
Action: Mouse moved to (733, 332)
Screenshot: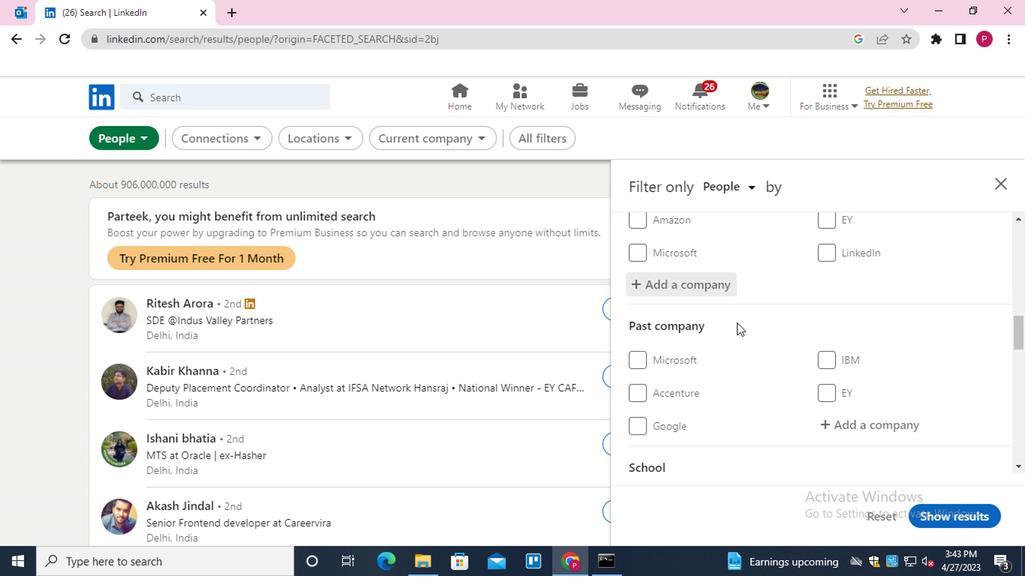 
Action: Mouse scrolled (733, 331) with delta (0, 0)
Screenshot: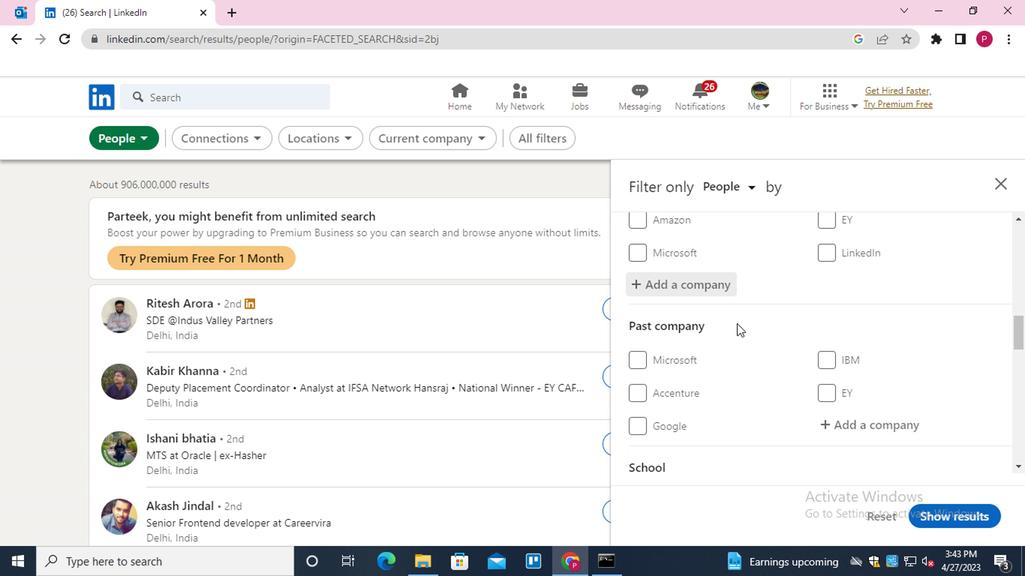 
Action: Mouse scrolled (733, 331) with delta (0, 0)
Screenshot: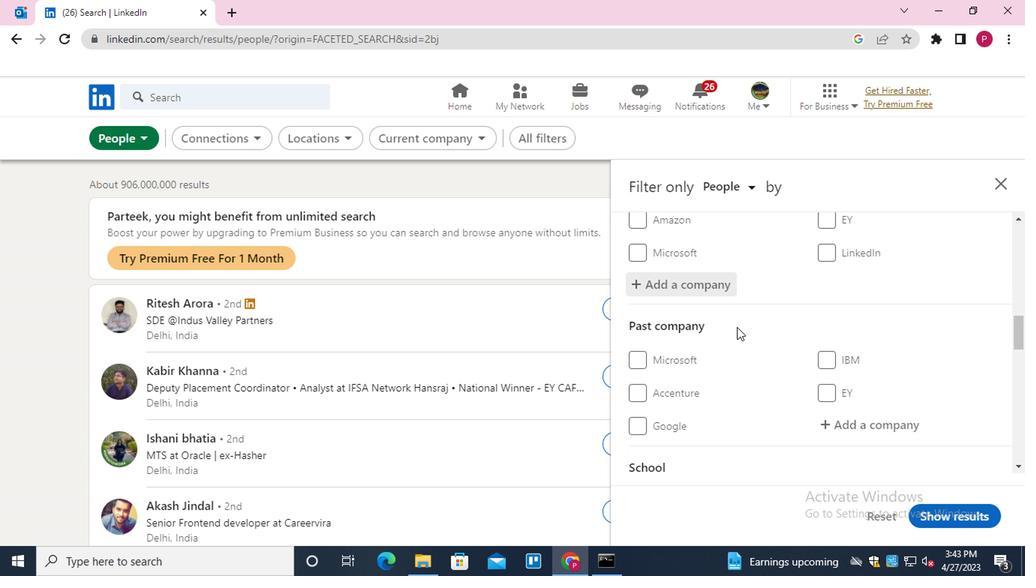 
Action: Mouse scrolled (733, 331) with delta (0, 0)
Screenshot: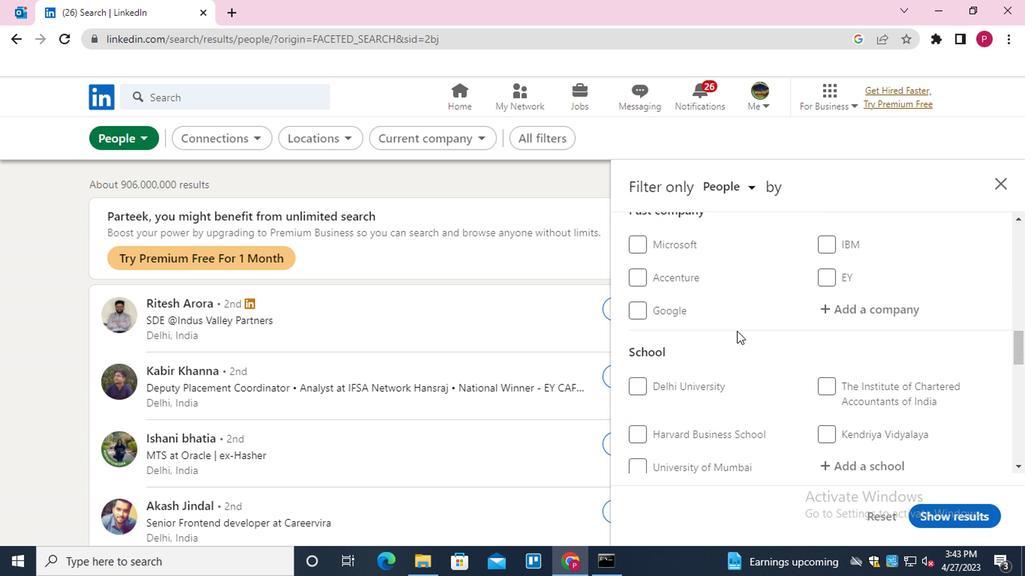 
Action: Mouse moved to (733, 333)
Screenshot: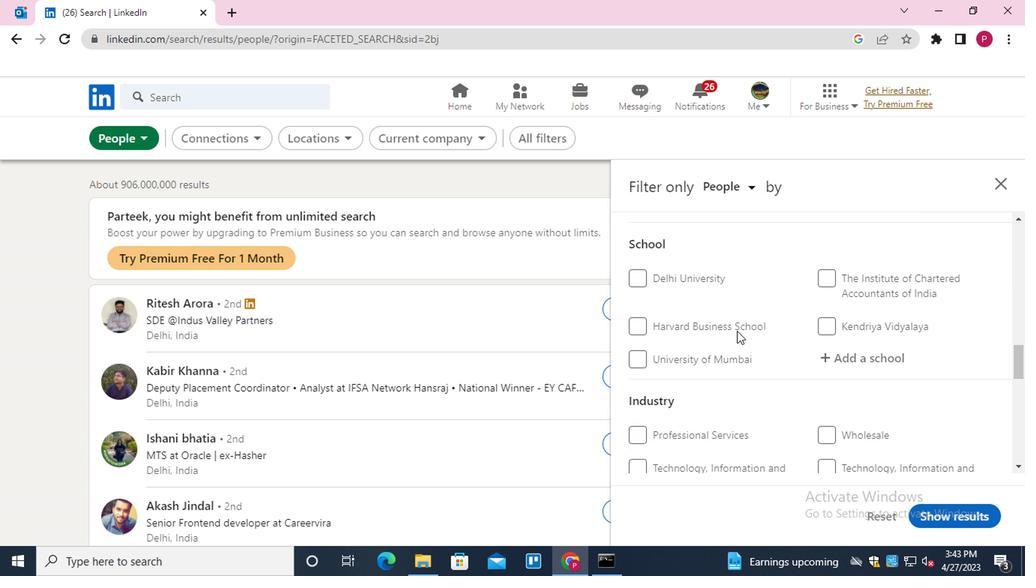 
Action: Mouse scrolled (733, 333) with delta (0, 0)
Screenshot: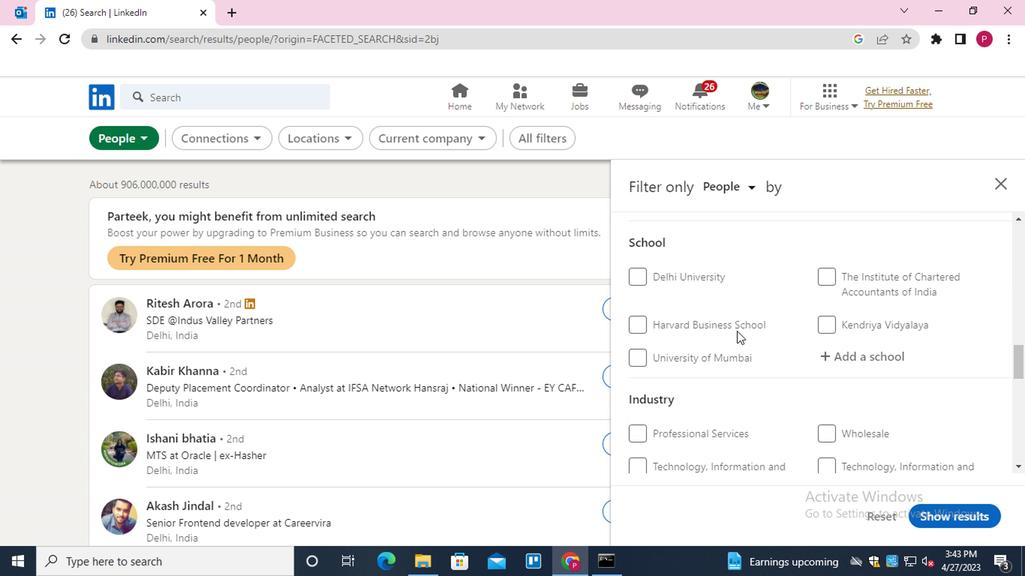 
Action: Mouse moved to (733, 334)
Screenshot: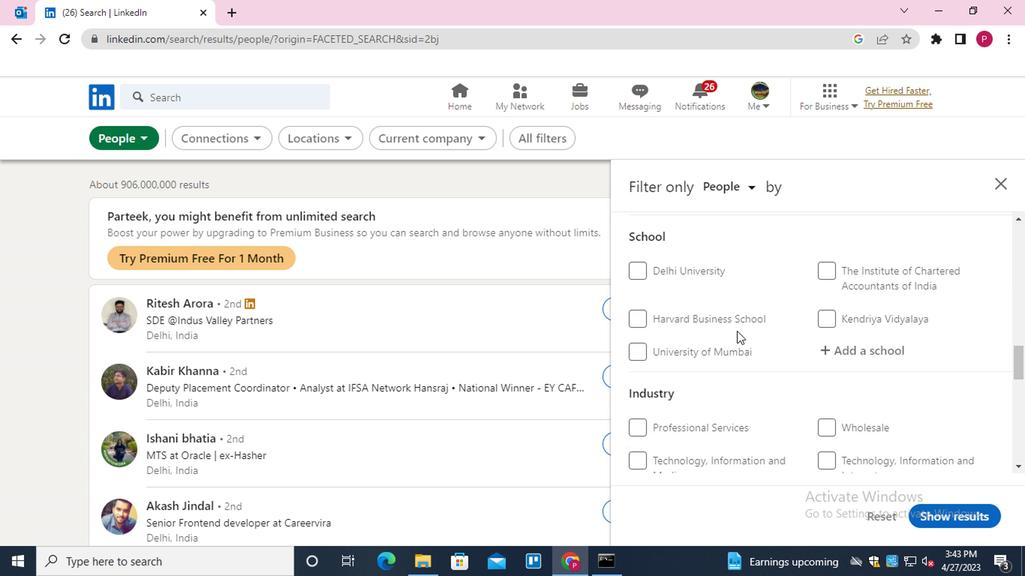 
Action: Mouse scrolled (733, 333) with delta (0, 0)
Screenshot: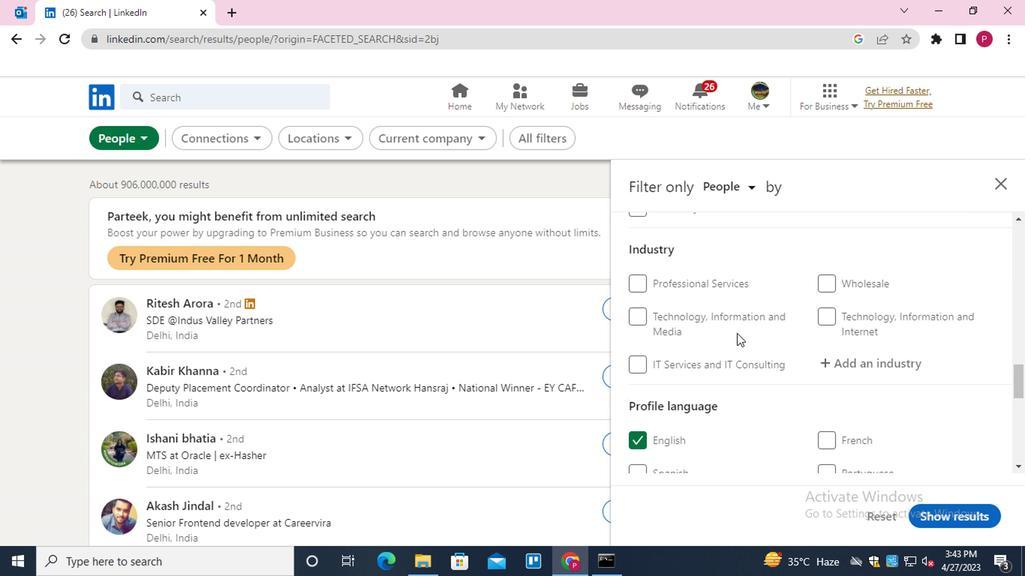
Action: Mouse scrolled (733, 333) with delta (0, 0)
Screenshot: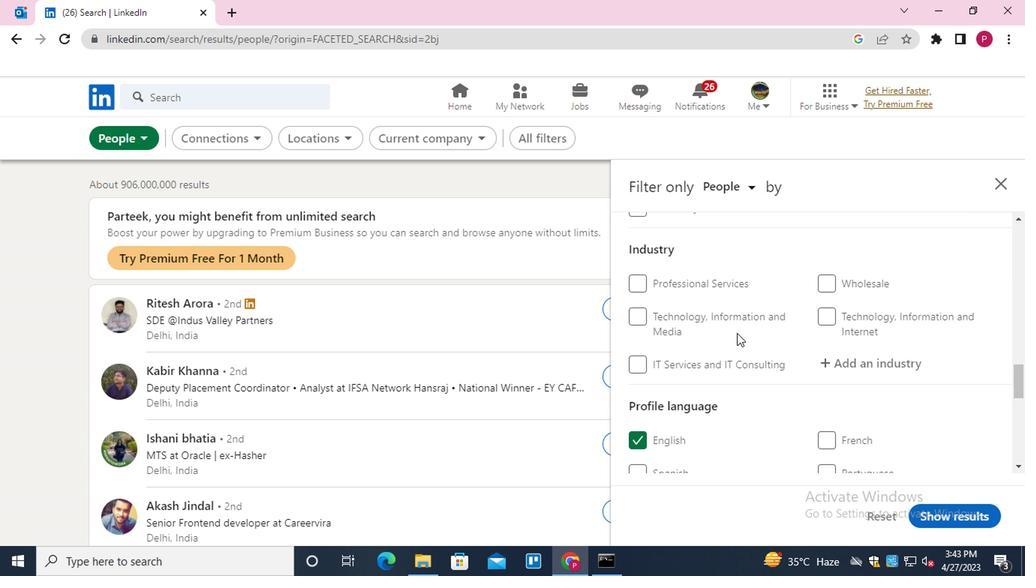 
Action: Mouse scrolled (733, 333) with delta (0, 0)
Screenshot: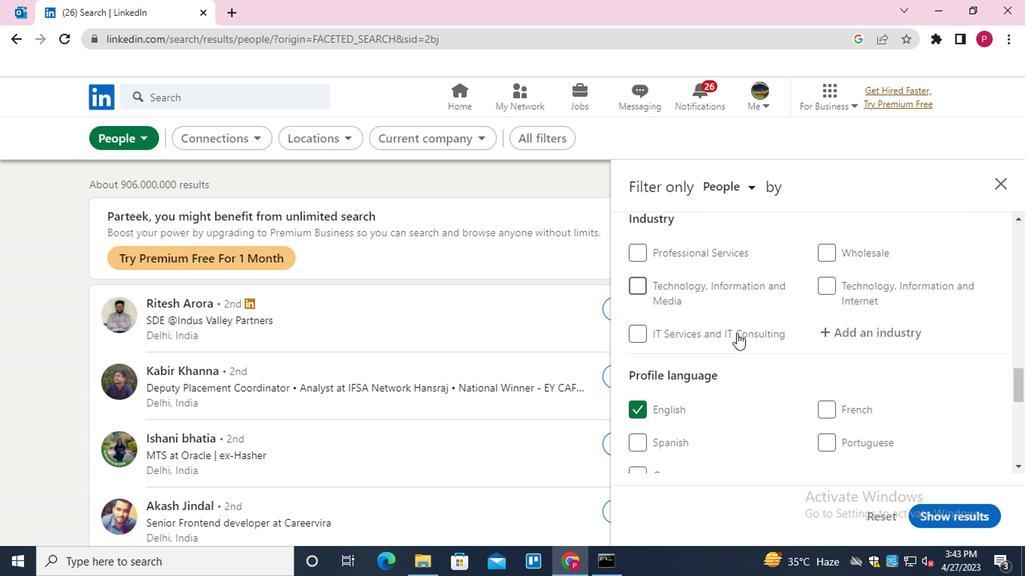 
Action: Mouse scrolled (733, 335) with delta (0, 1)
Screenshot: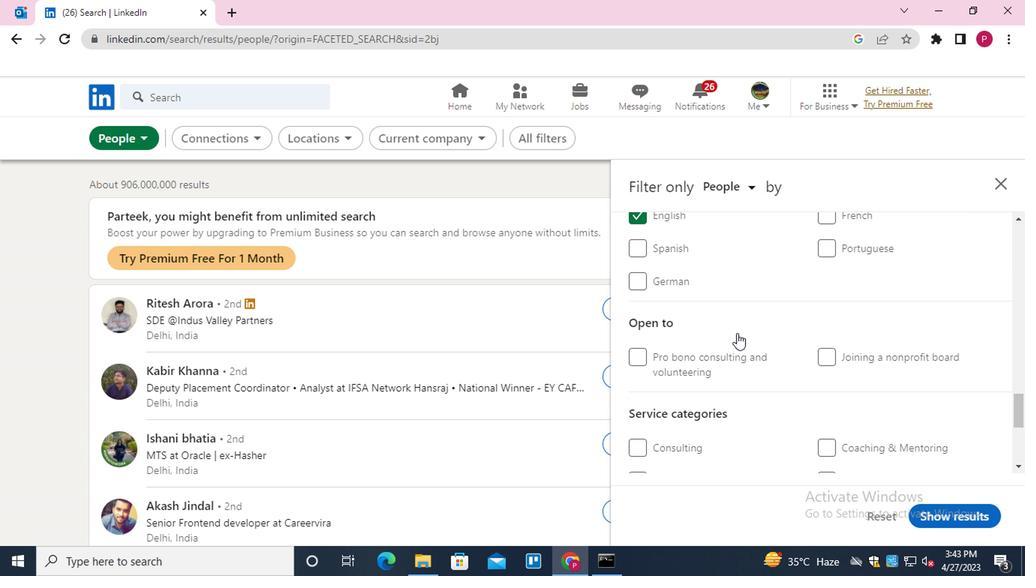 
Action: Mouse scrolled (733, 335) with delta (0, 1)
Screenshot: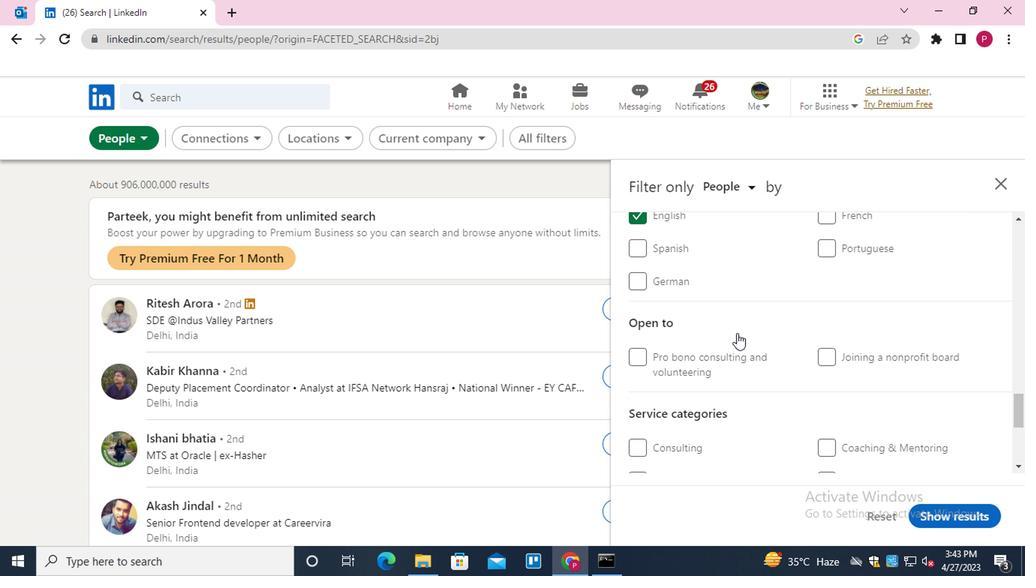 
Action: Mouse scrolled (733, 335) with delta (0, 1)
Screenshot: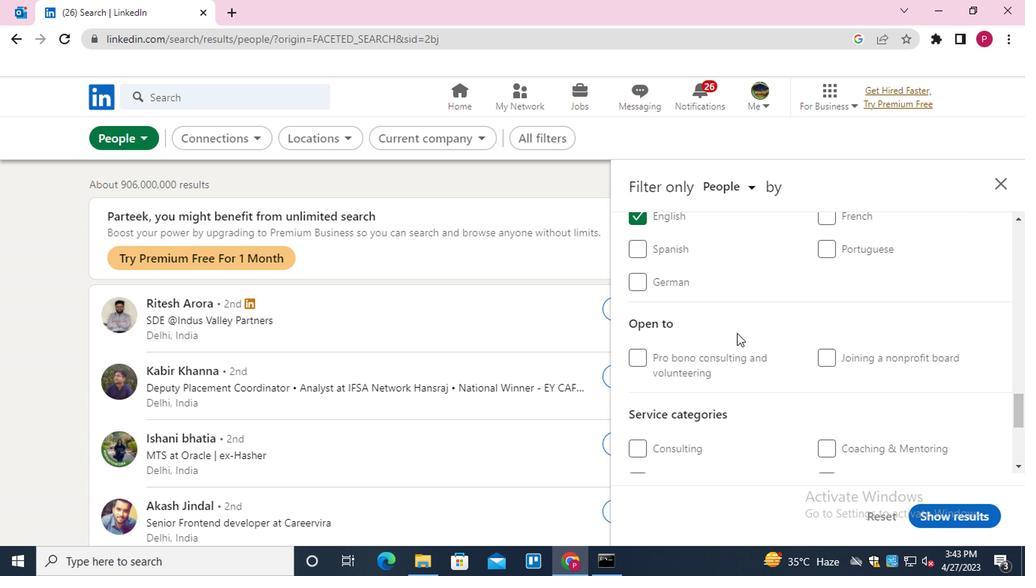 
Action: Mouse scrolled (733, 335) with delta (0, 1)
Screenshot: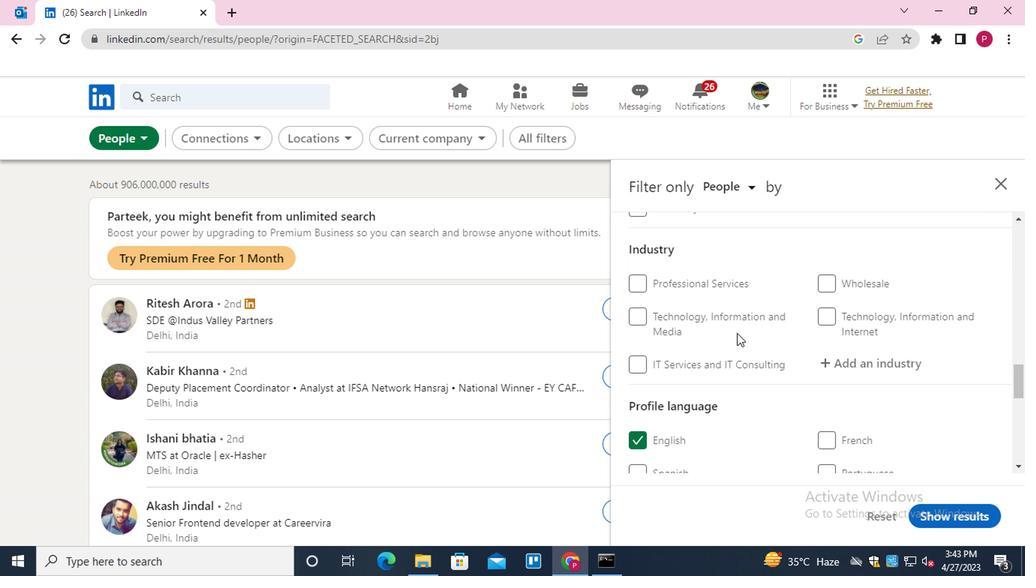 
Action: Mouse scrolled (733, 335) with delta (0, 1)
Screenshot: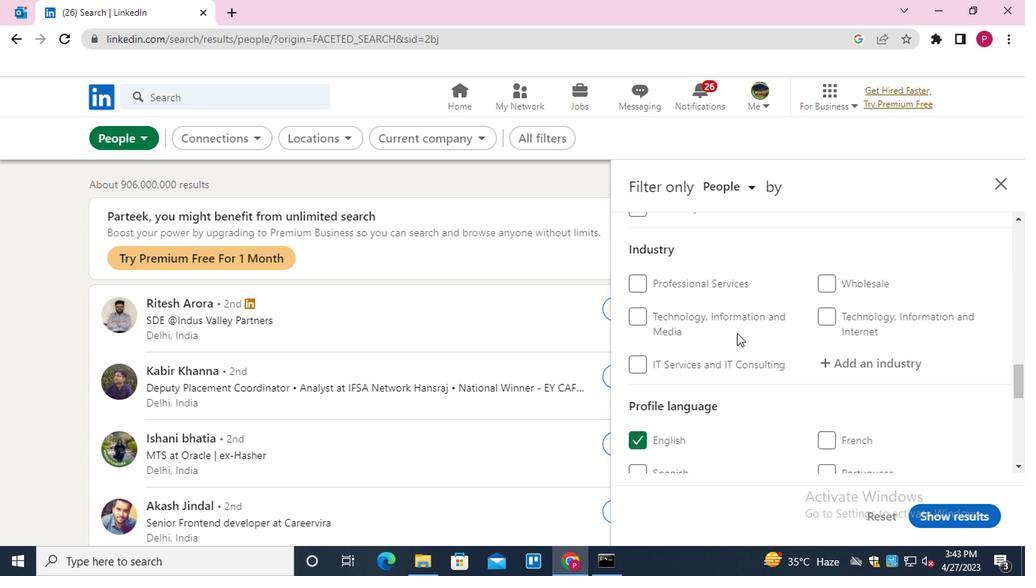 
Action: Mouse moved to (853, 357)
Screenshot: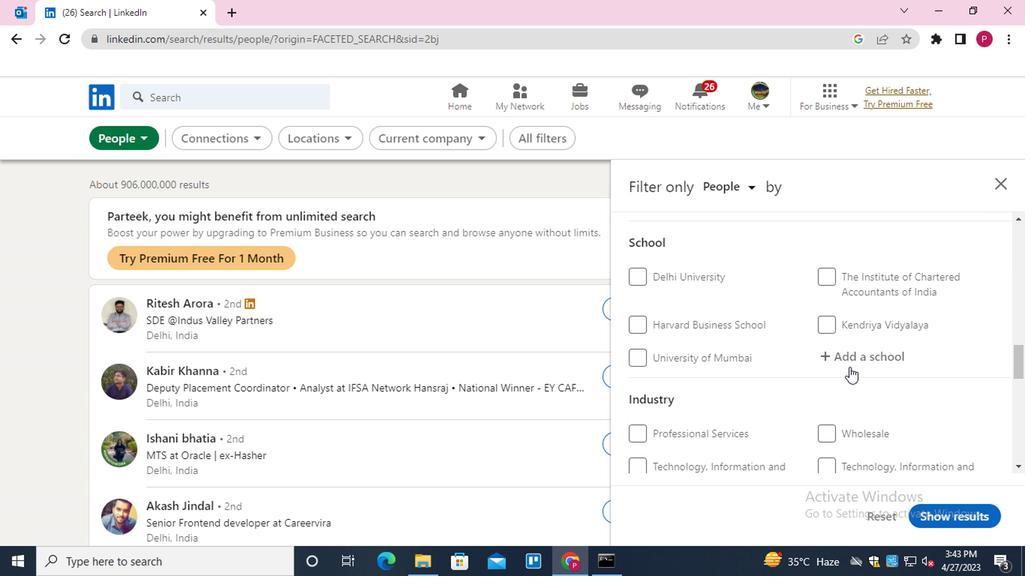 
Action: Mouse pressed left at (853, 357)
Screenshot: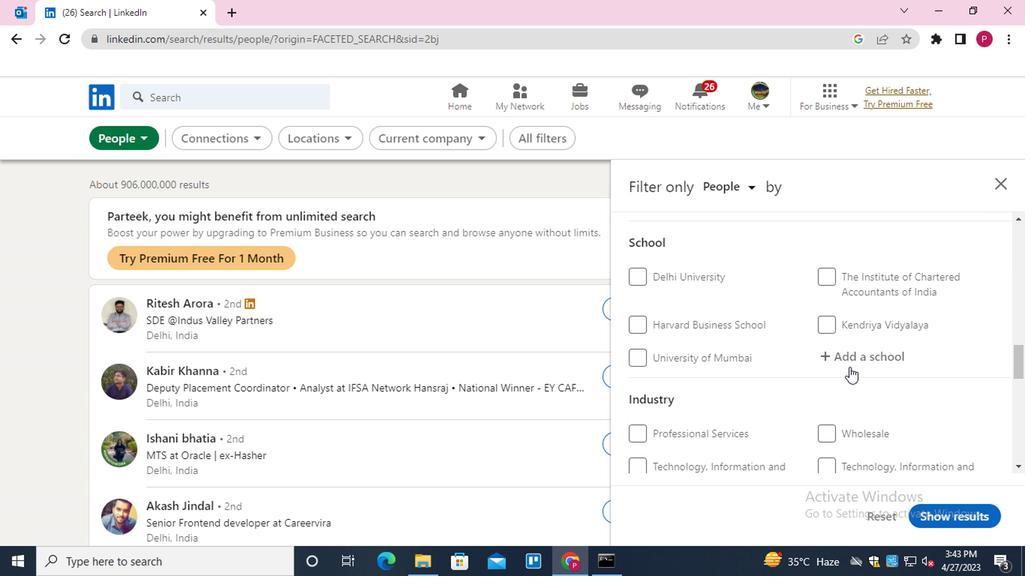 
Action: Mouse moved to (823, 344)
Screenshot: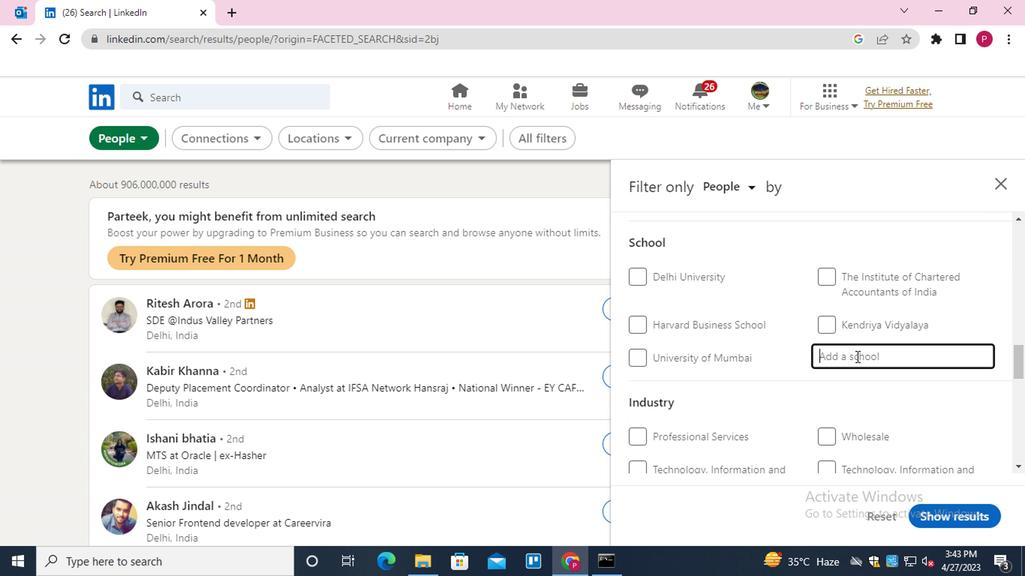 
Action: Key pressed <Key.shift>MAHARAJA<Key.space><Key.shift>GANGA<Key.down><Key.enter>
Screenshot: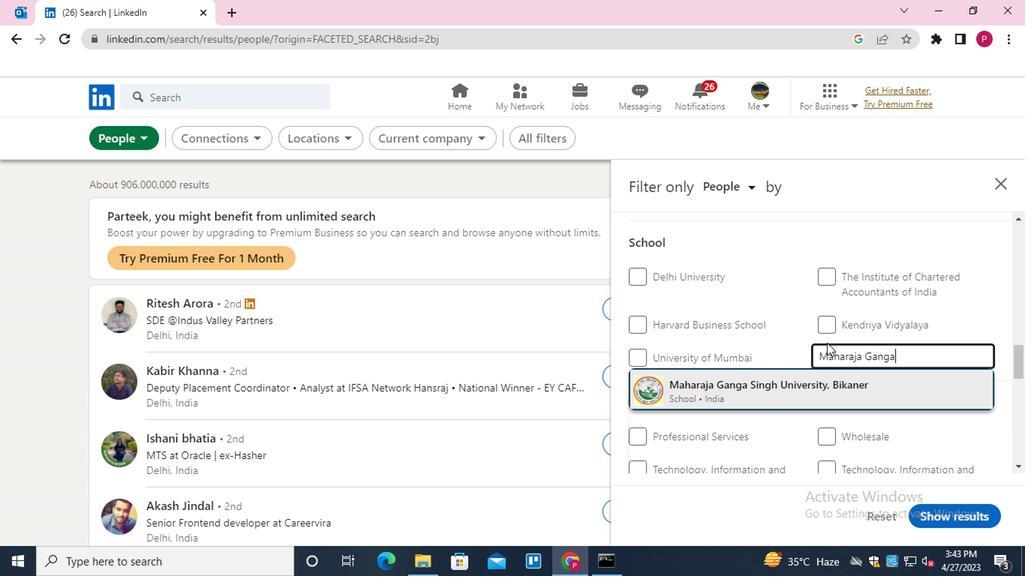 
Action: Mouse moved to (788, 356)
Screenshot: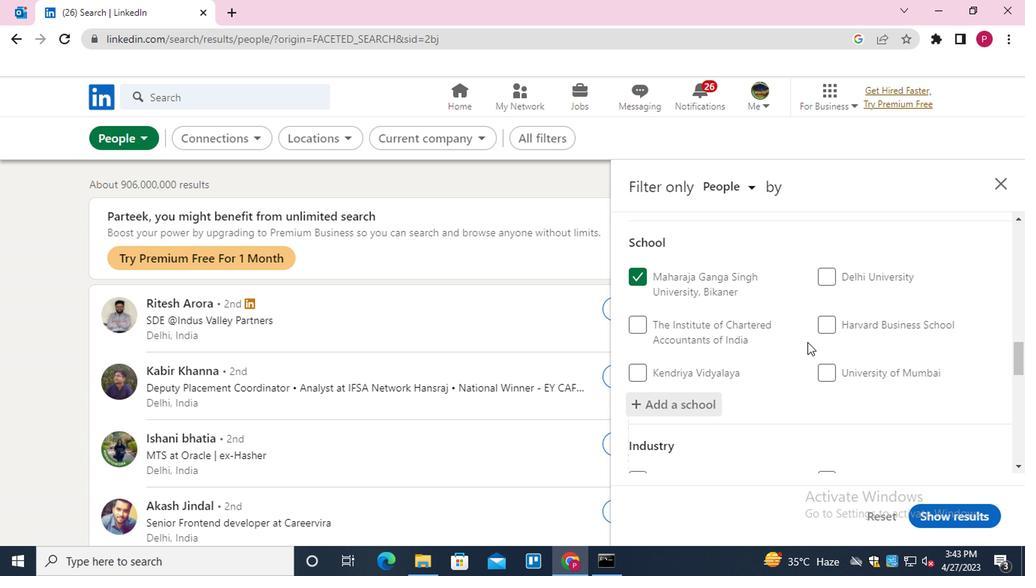 
Action: Mouse scrolled (788, 356) with delta (0, 0)
Screenshot: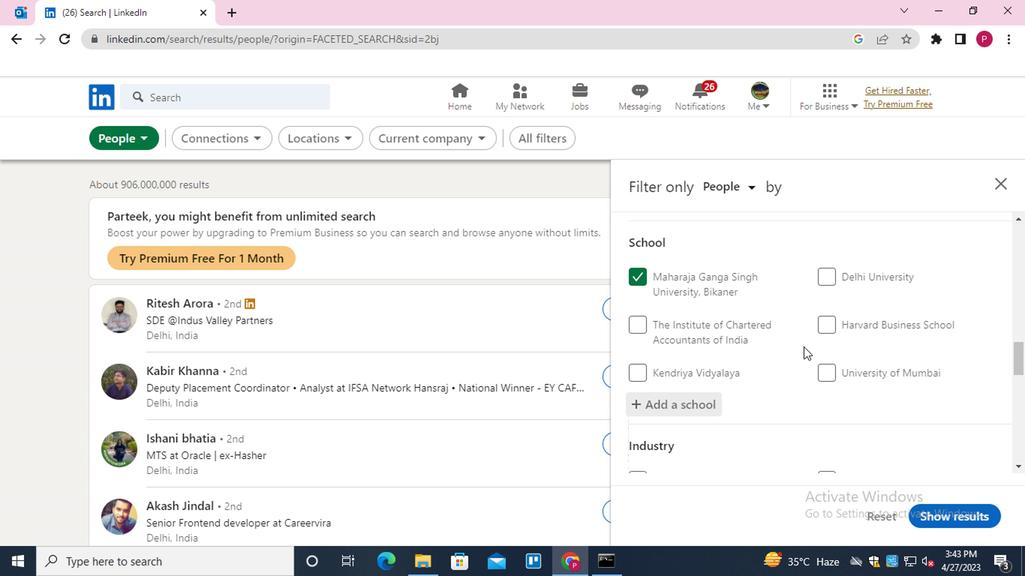 
Action: Mouse scrolled (788, 356) with delta (0, 0)
Screenshot: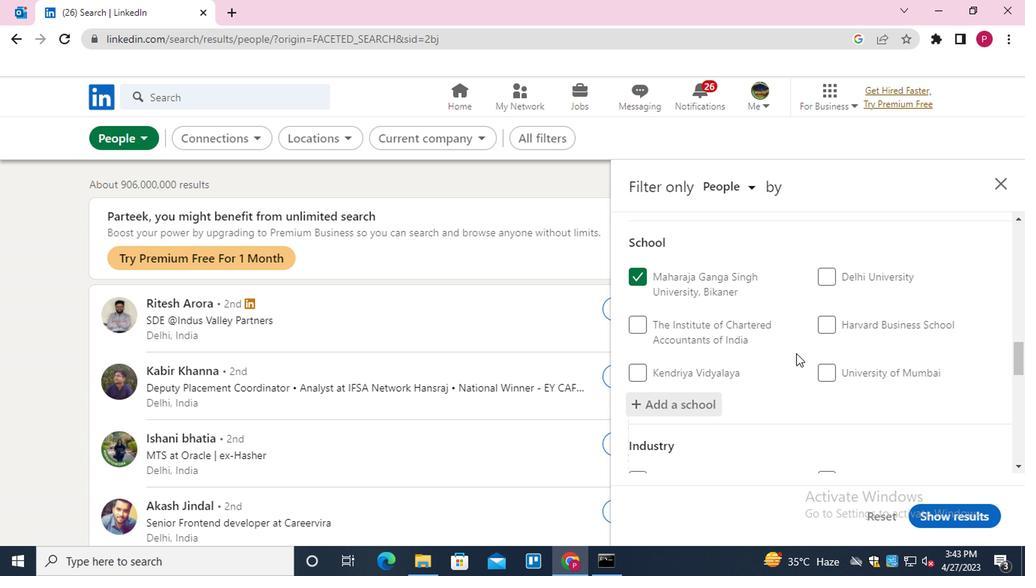 
Action: Mouse scrolled (788, 356) with delta (0, 0)
Screenshot: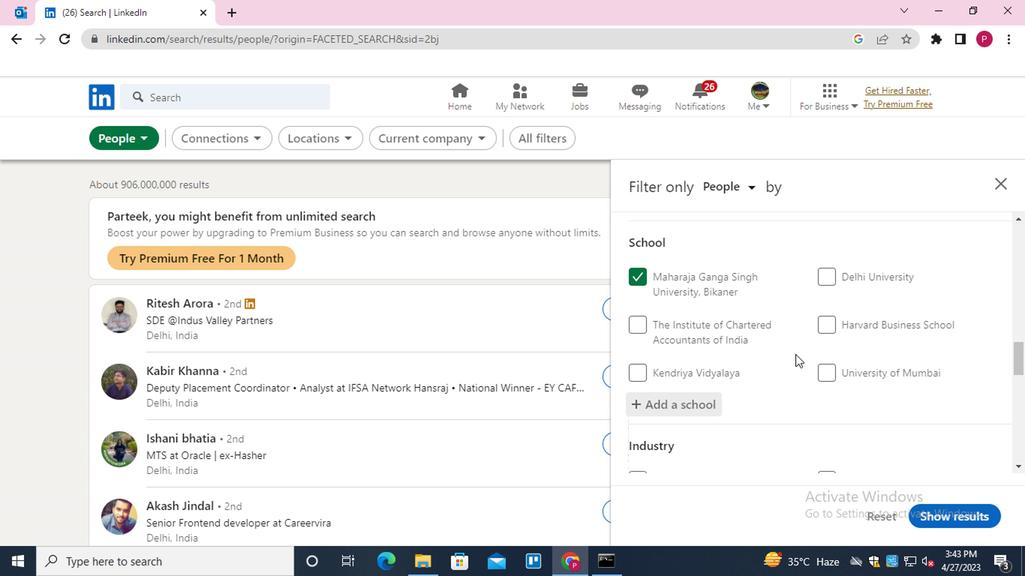 
Action: Mouse moved to (868, 330)
Screenshot: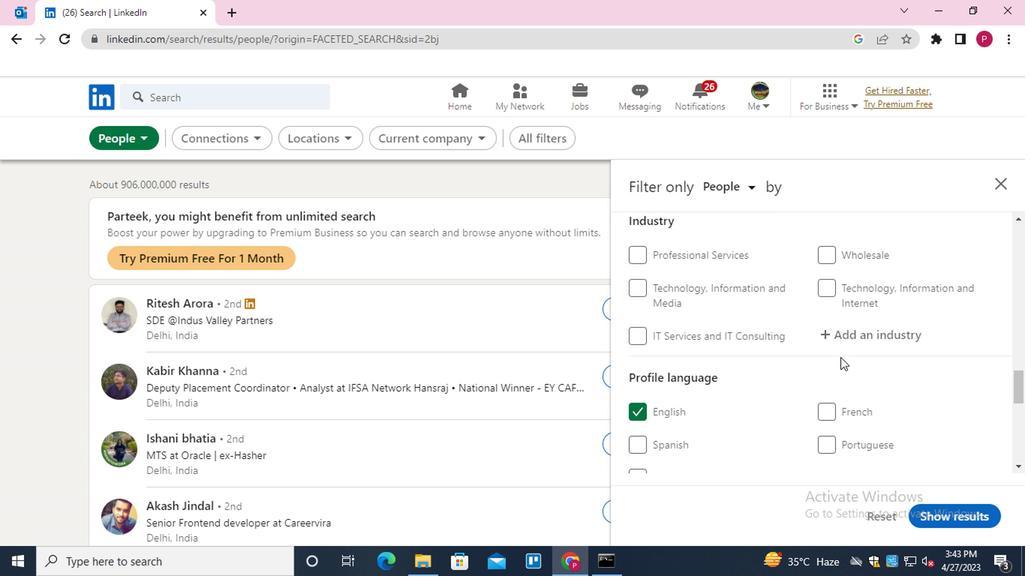 
Action: Mouse pressed left at (868, 330)
Screenshot: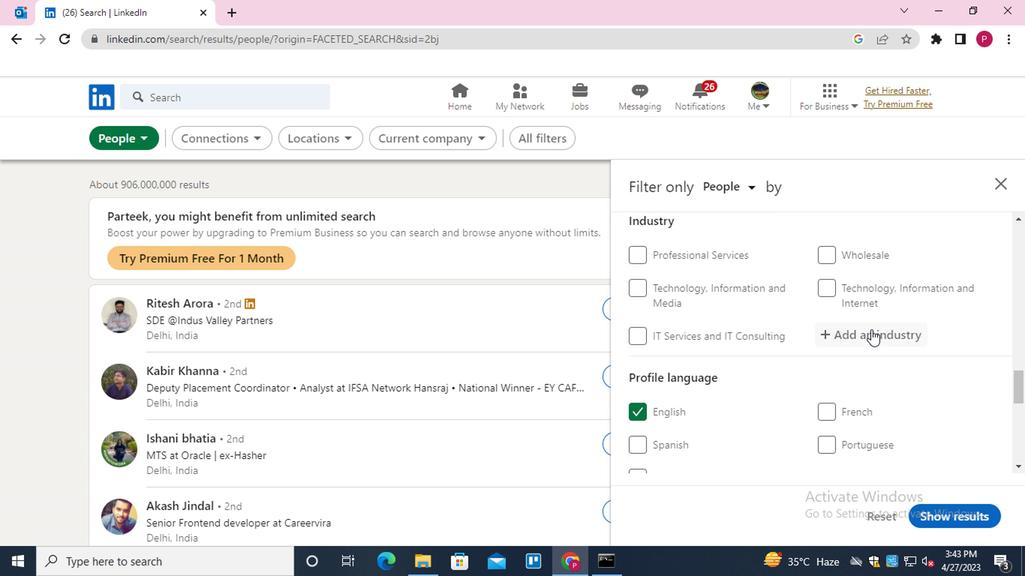
Action: Key pressed <Key.shift>HIGHER<Key.down><Key.down><Key.enter>
Screenshot: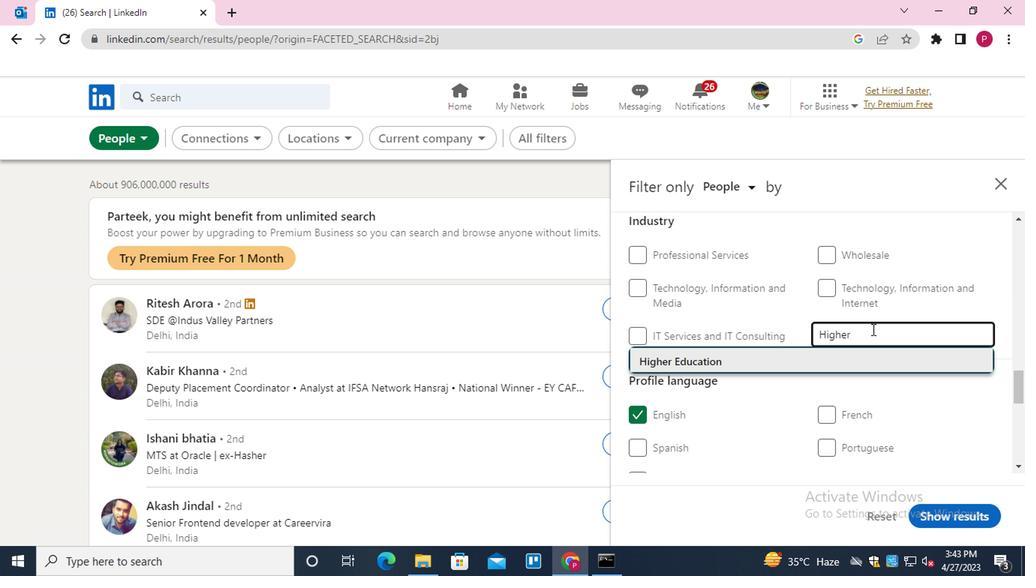 
Action: Mouse moved to (845, 326)
Screenshot: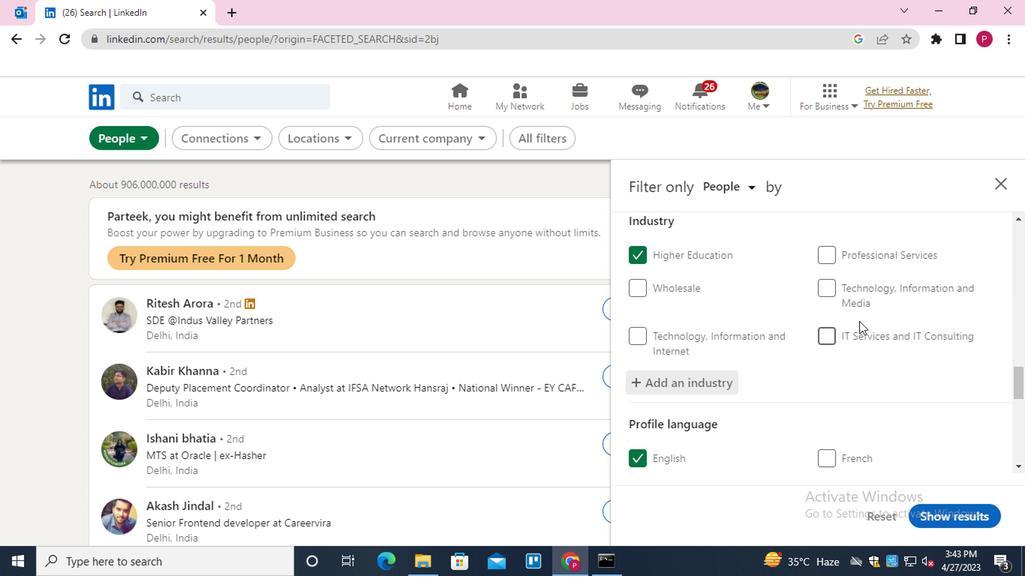 
Action: Mouse scrolled (845, 326) with delta (0, 0)
Screenshot: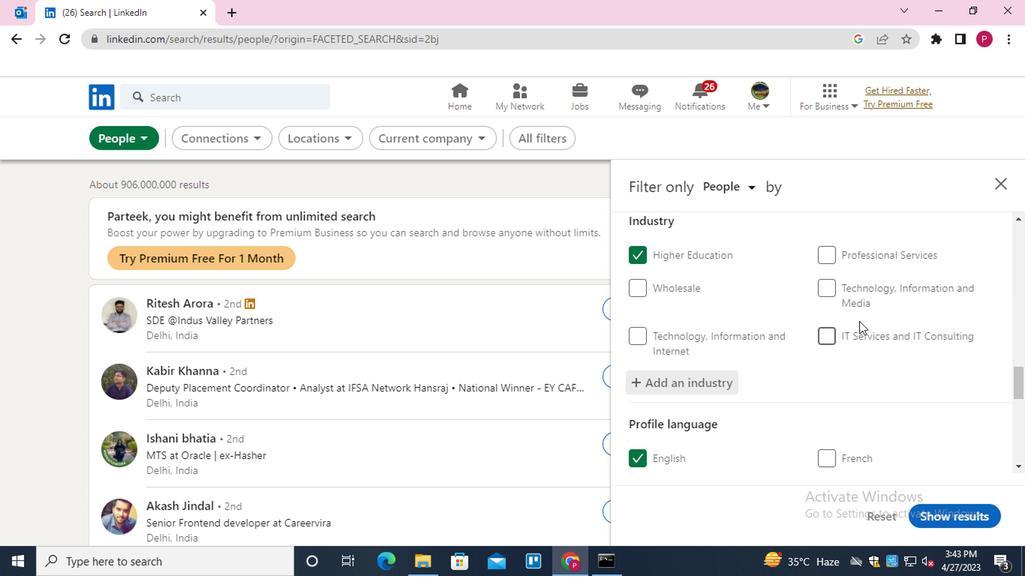 
Action: Mouse moved to (837, 338)
Screenshot: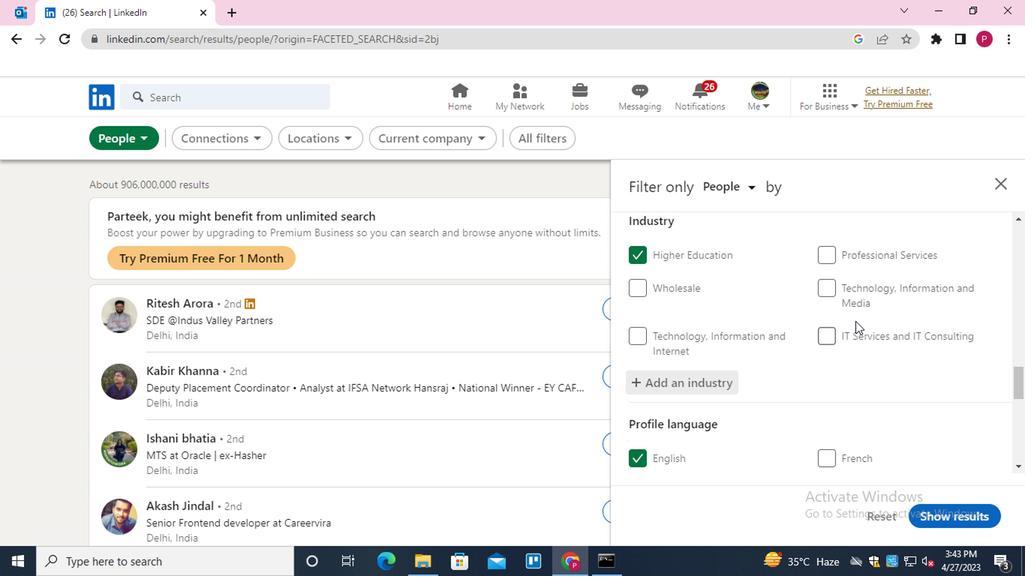 
Action: Mouse scrolled (837, 337) with delta (0, 0)
Screenshot: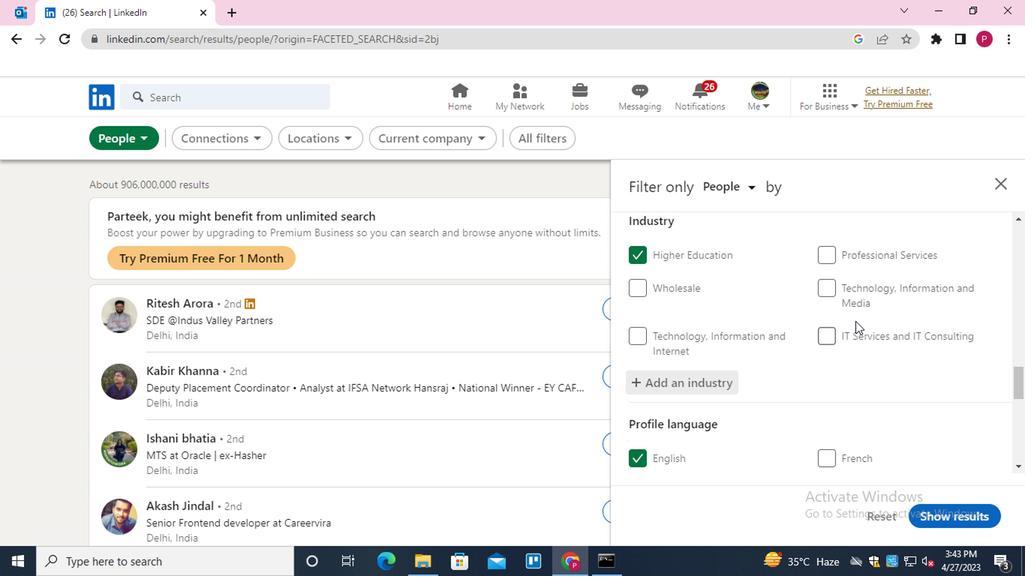 
Action: Mouse moved to (832, 342)
Screenshot: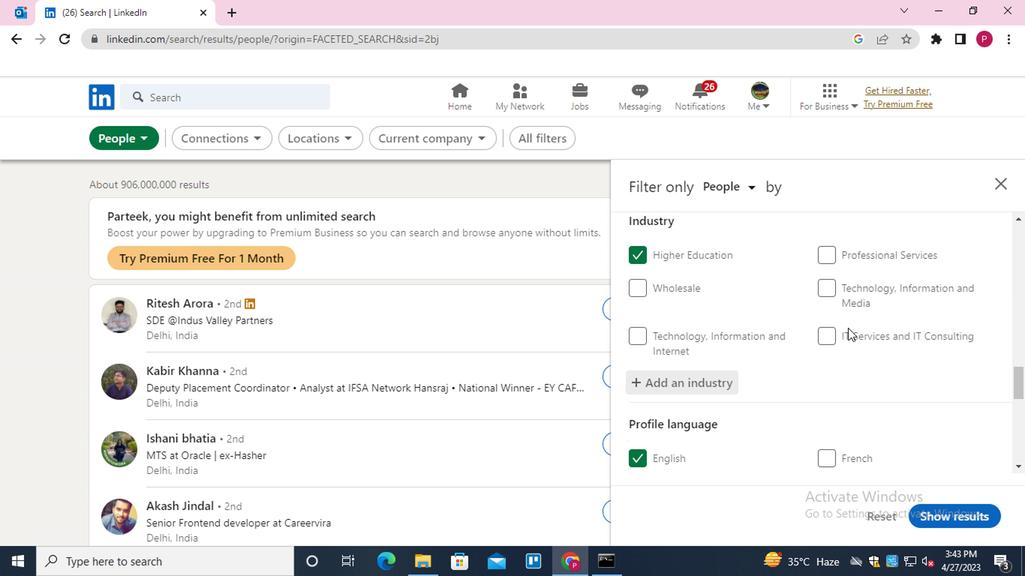 
Action: Mouse scrolled (832, 341) with delta (0, -1)
Screenshot: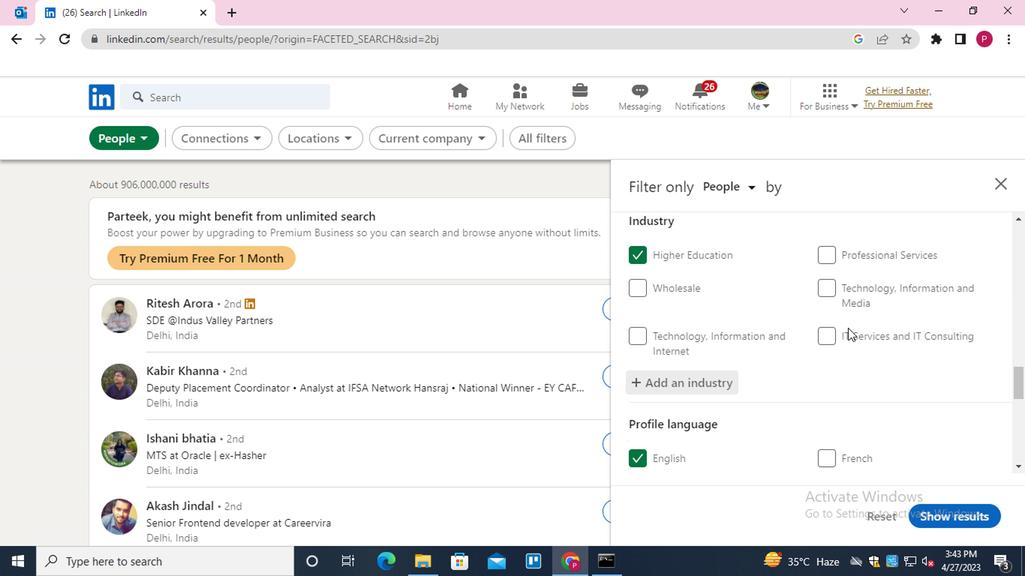 
Action: Mouse moved to (829, 345)
Screenshot: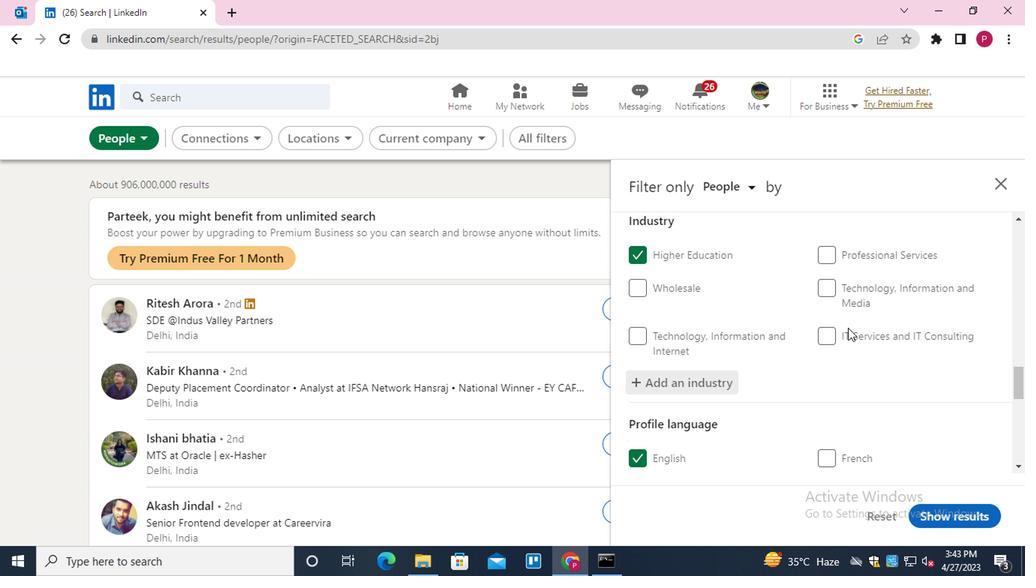 
Action: Mouse scrolled (829, 344) with delta (0, 0)
Screenshot: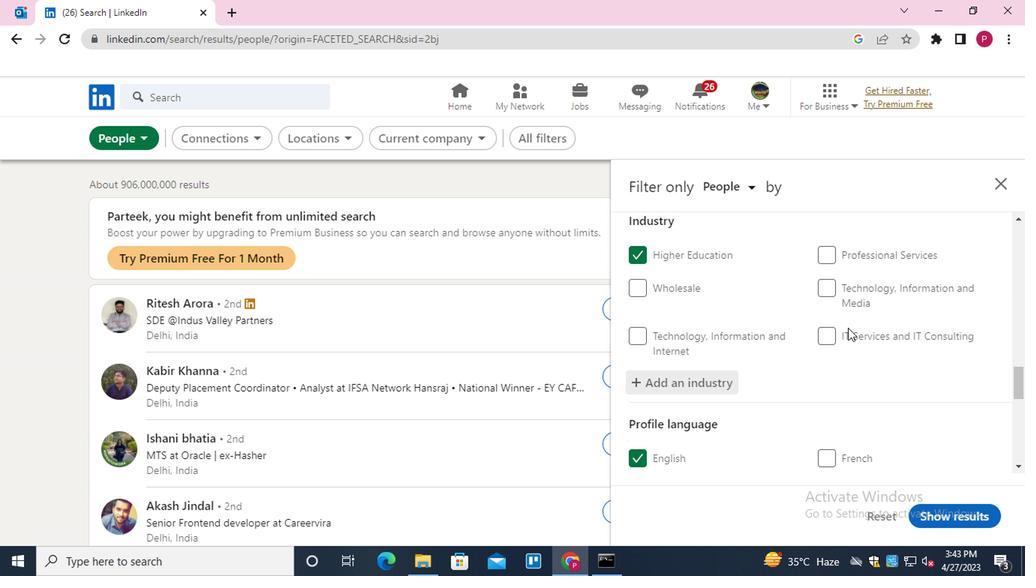 
Action: Mouse moved to (829, 346)
Screenshot: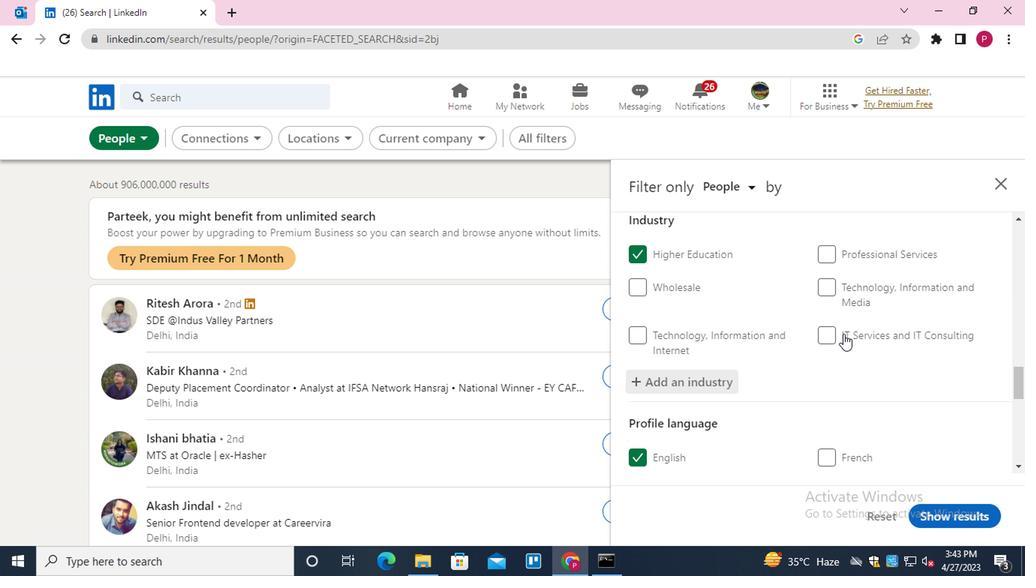 
Action: Mouse scrolled (829, 345) with delta (0, -1)
Screenshot: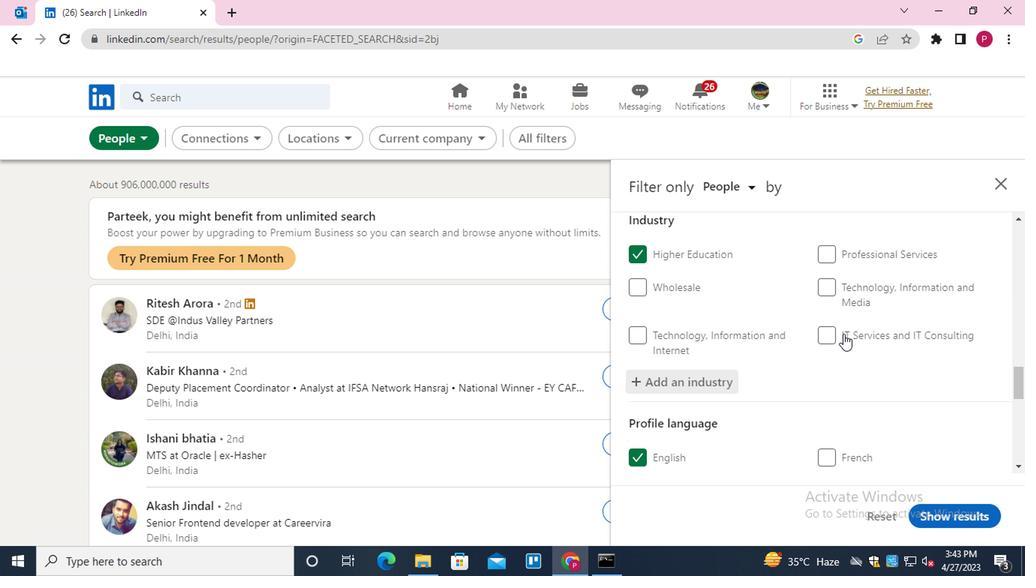 
Action: Mouse moved to (853, 377)
Screenshot: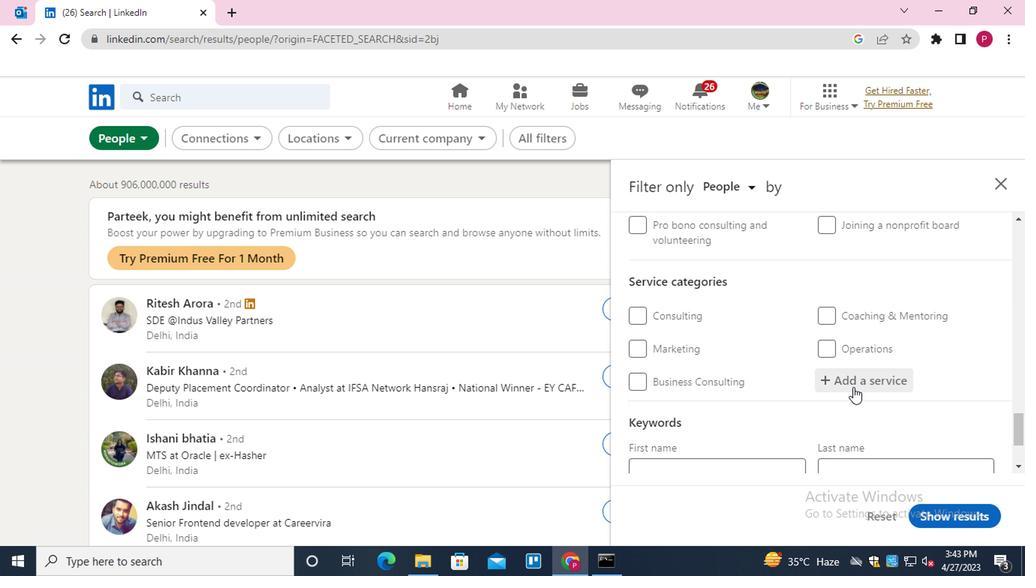 
Action: Mouse pressed left at (853, 377)
Screenshot: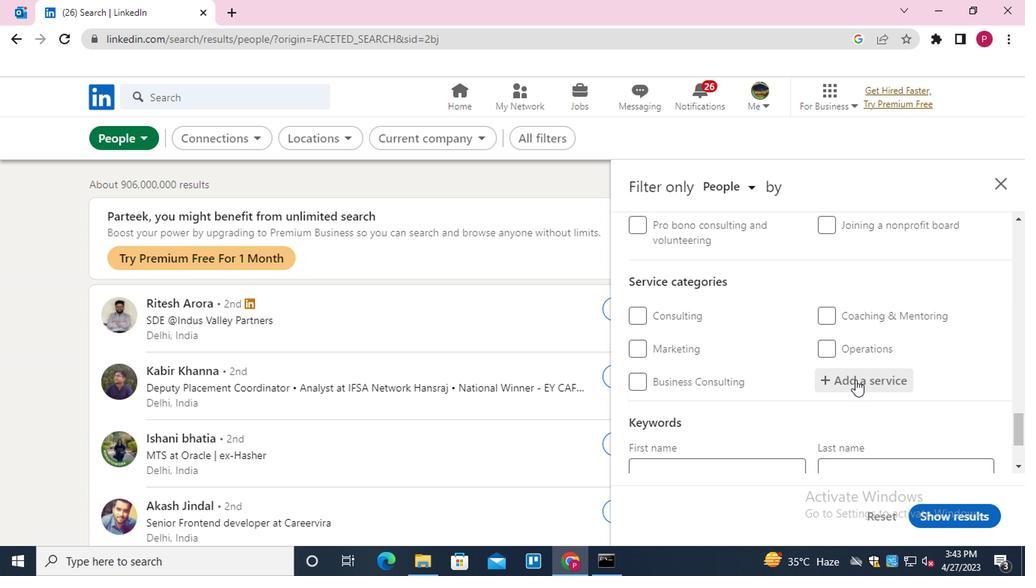 
Action: Key pressed <Key.shift>COMPUTER<Key.down><Key.enter>
Screenshot: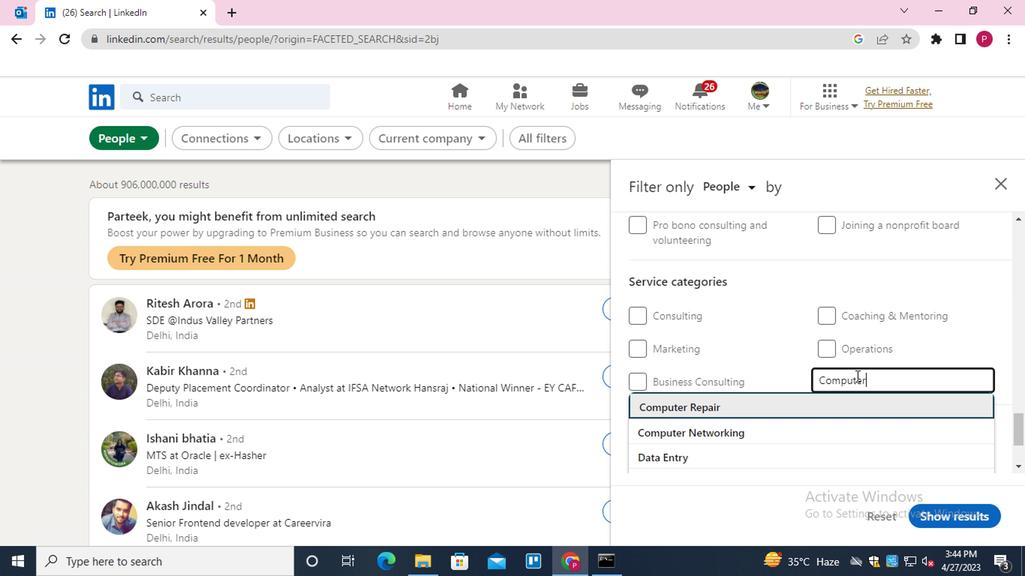 
Action: Mouse moved to (825, 394)
Screenshot: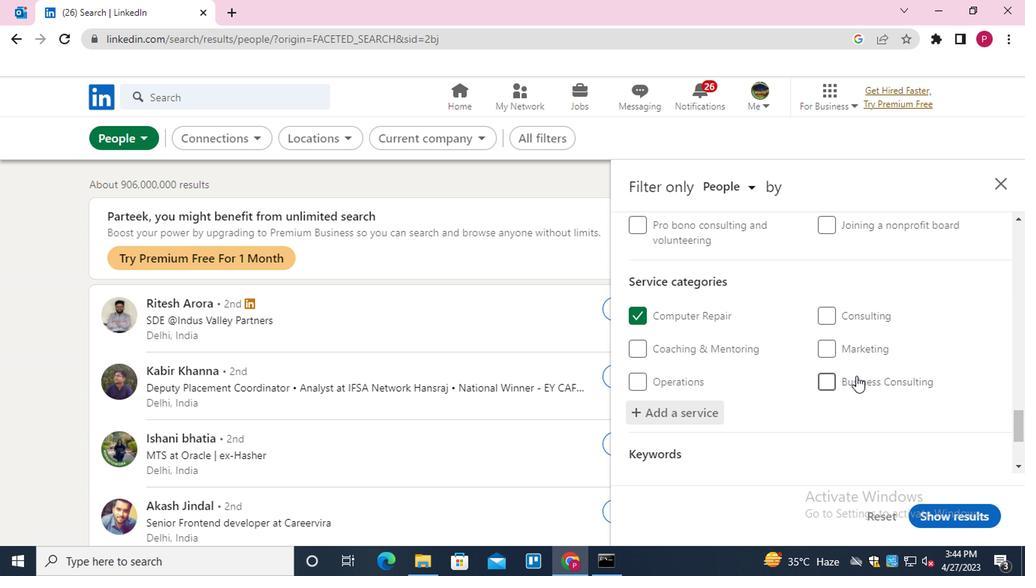
Action: Mouse scrolled (825, 393) with delta (0, -1)
Screenshot: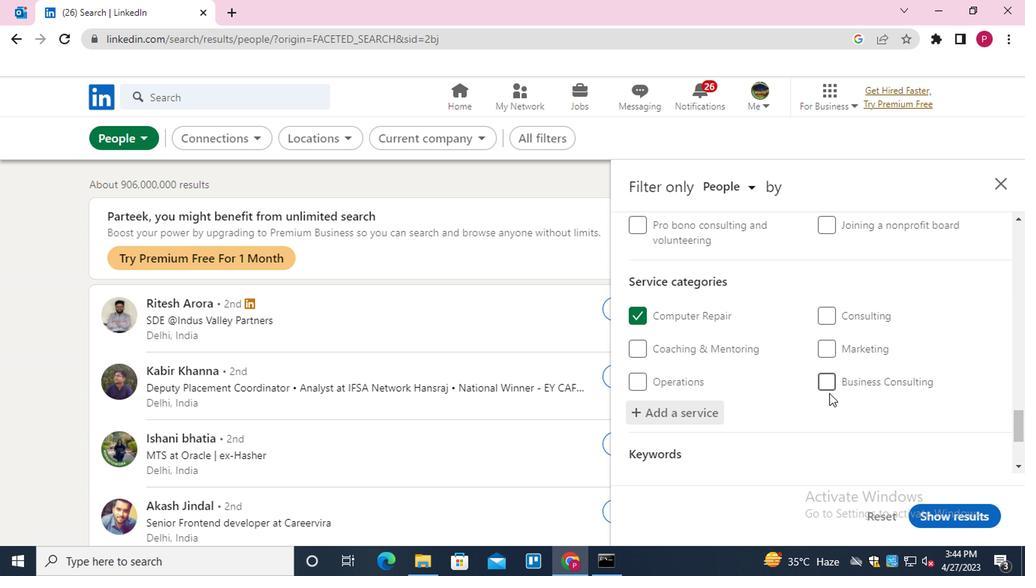 
Action: Mouse scrolled (825, 393) with delta (0, -1)
Screenshot: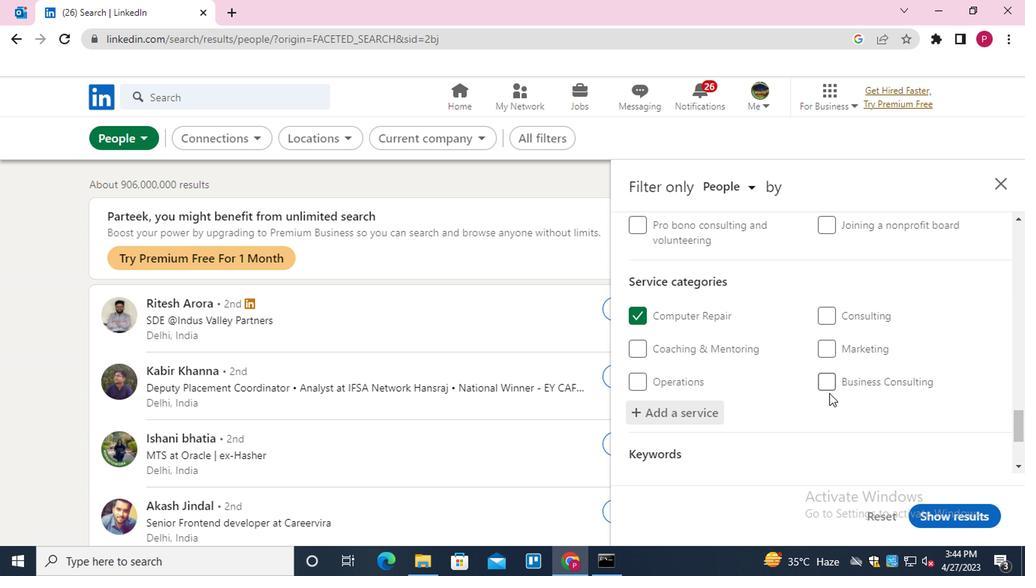 
Action: Mouse scrolled (825, 393) with delta (0, -1)
Screenshot: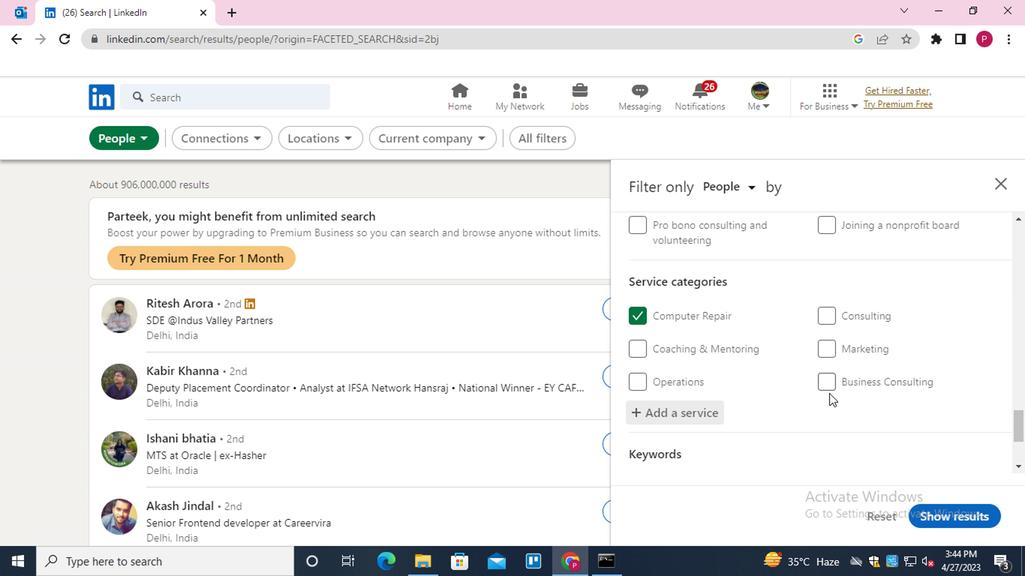 
Action: Mouse moved to (825, 394)
Screenshot: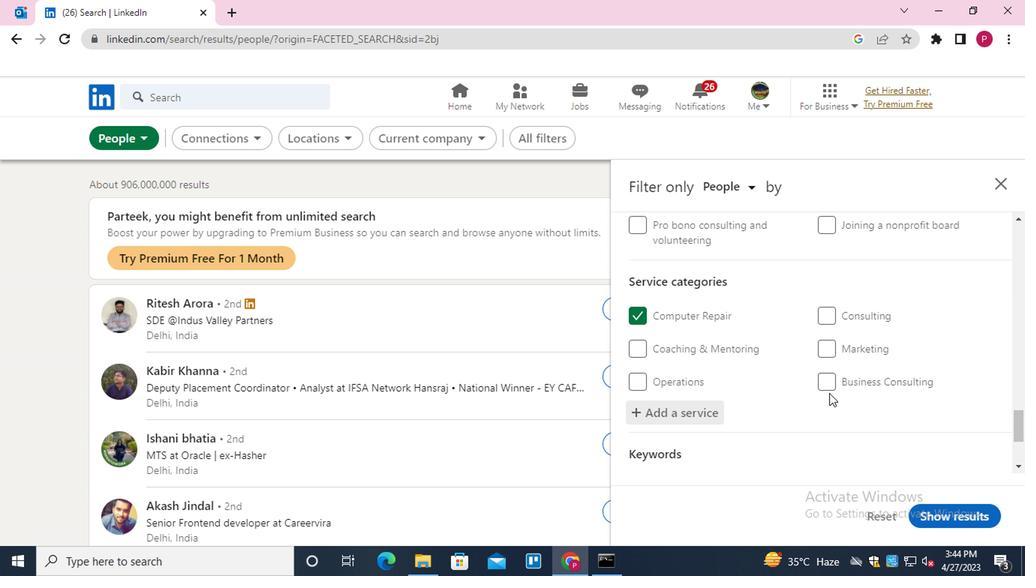 
Action: Mouse scrolled (825, 393) with delta (0, -1)
Screenshot: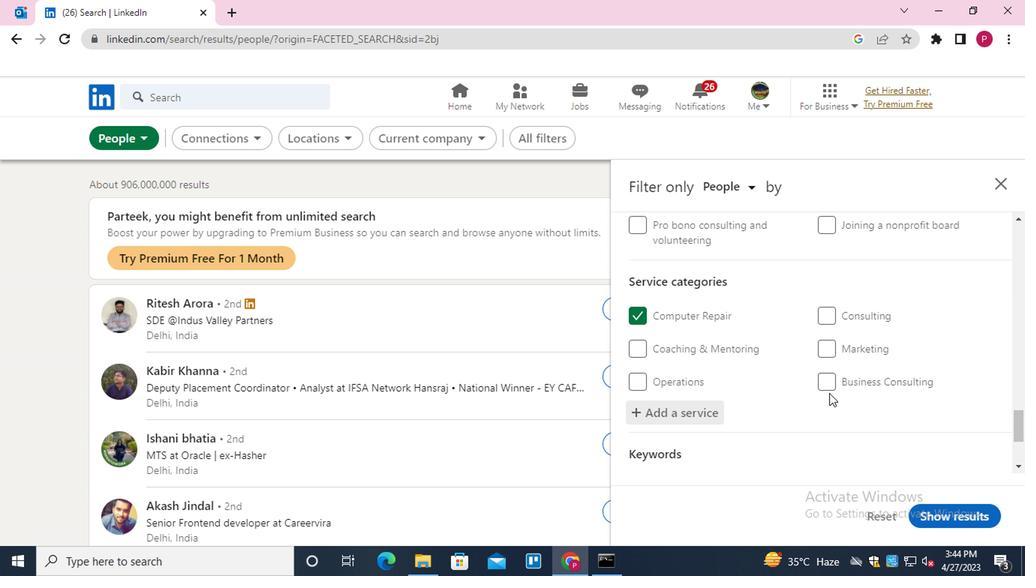 
Action: Mouse moved to (757, 396)
Screenshot: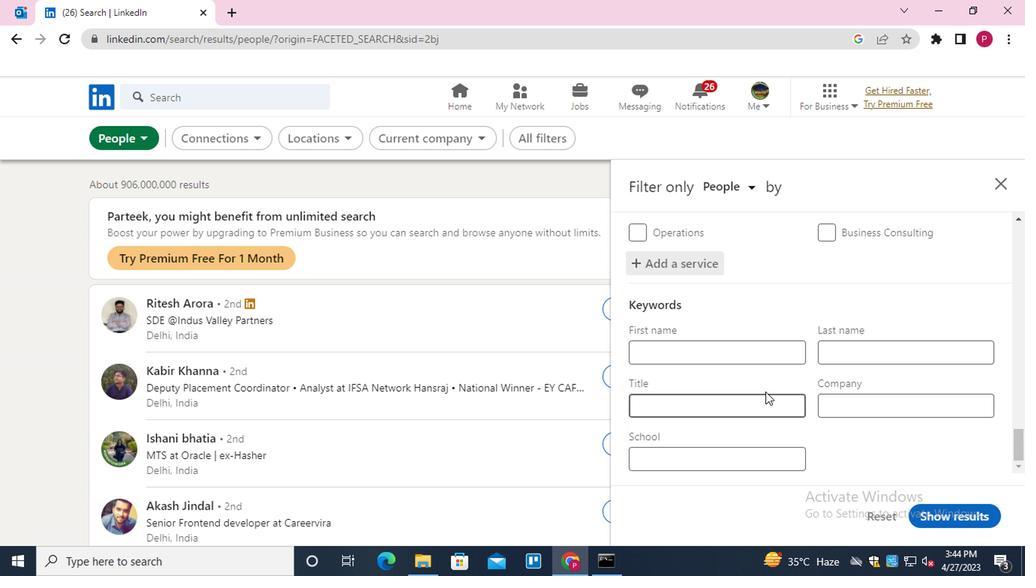 
Action: Mouse pressed left at (757, 396)
Screenshot: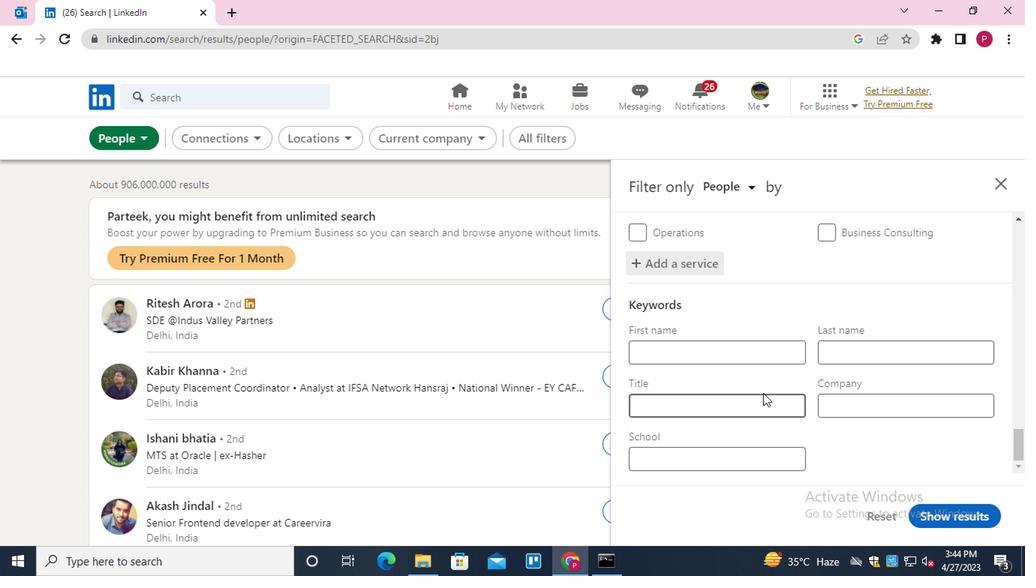 
Action: Key pressed <Key.shift><Key.shift><Key.shift><Key.shift>FUNERAL<Key.space><Key.shift>ATTENDAT<Key.backspace>NT
Screenshot: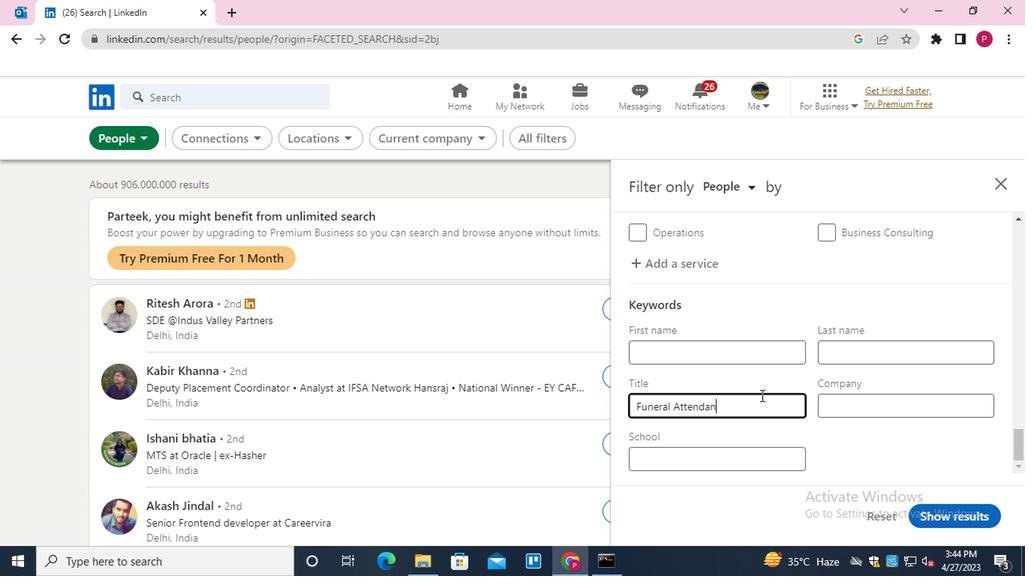 
Action: Mouse moved to (928, 514)
Screenshot: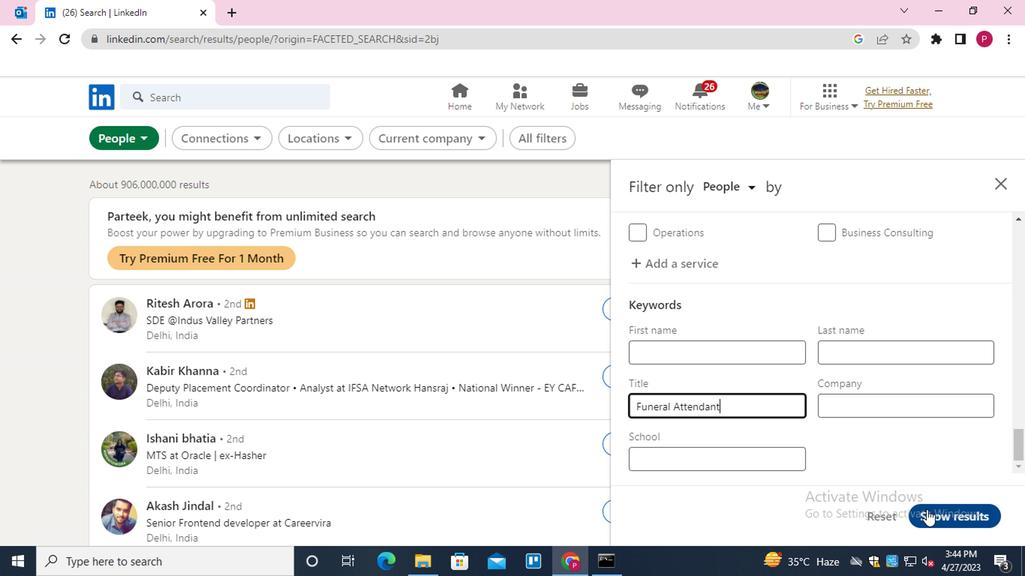 
Action: Mouse pressed left at (928, 514)
Screenshot: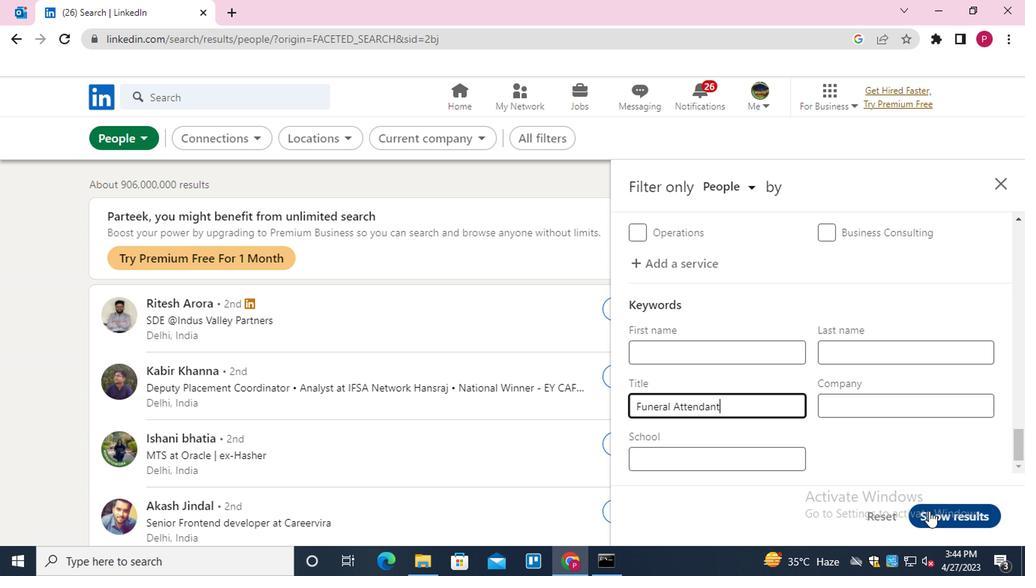 
Action: Mouse moved to (444, 354)
Screenshot: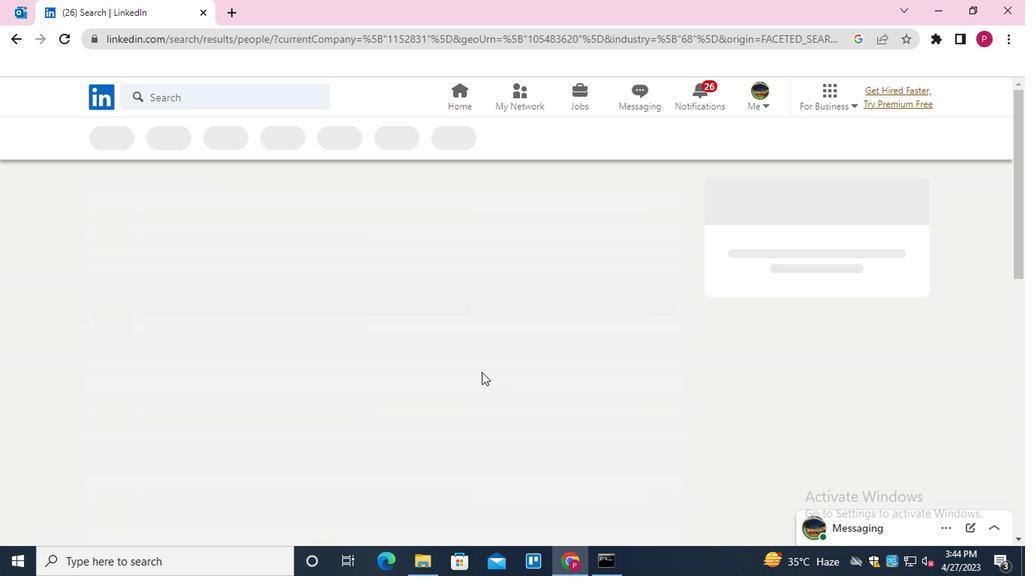 
